 Task: Find connections with filter location Asipovichy with filter topic #realestateinvesting with filter profile language Spanish with filter current company OnePlus with filter school Indian Institute Of Tourism And Travel Management with filter industry Cutlery and Handtool Manufacturing with filter service category Personal Injury Law with filter keywords title Real Estate Broker
Action: Mouse moved to (530, 85)
Screenshot: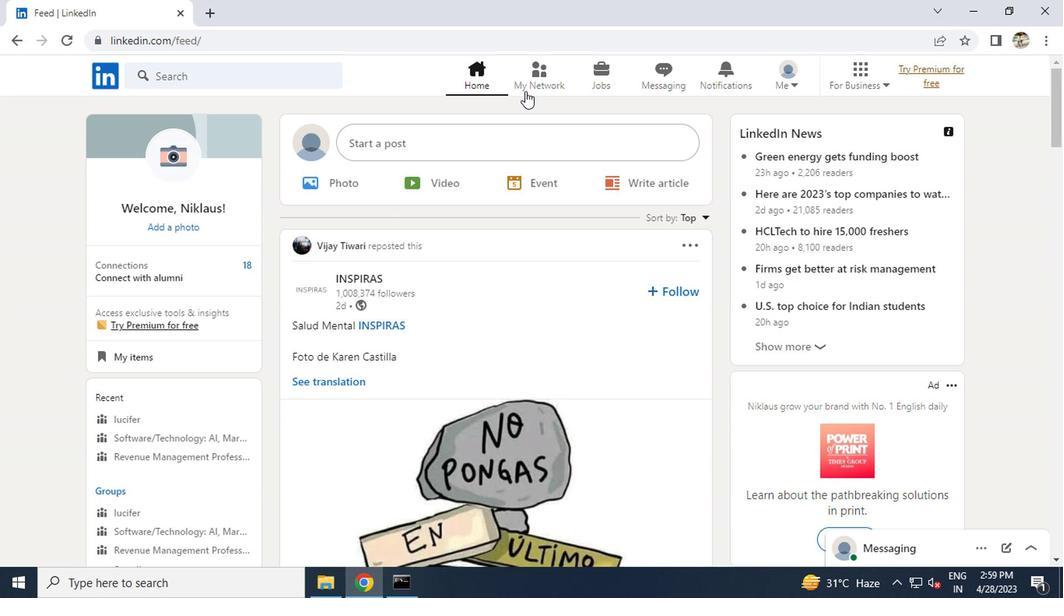 
Action: Mouse pressed left at (530, 85)
Screenshot: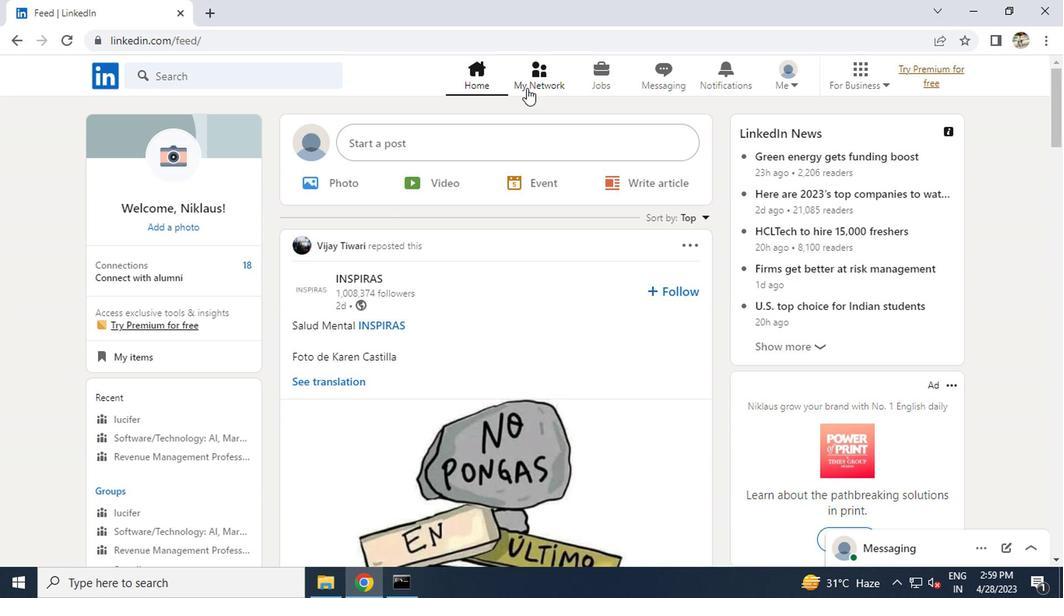 
Action: Mouse moved to (165, 165)
Screenshot: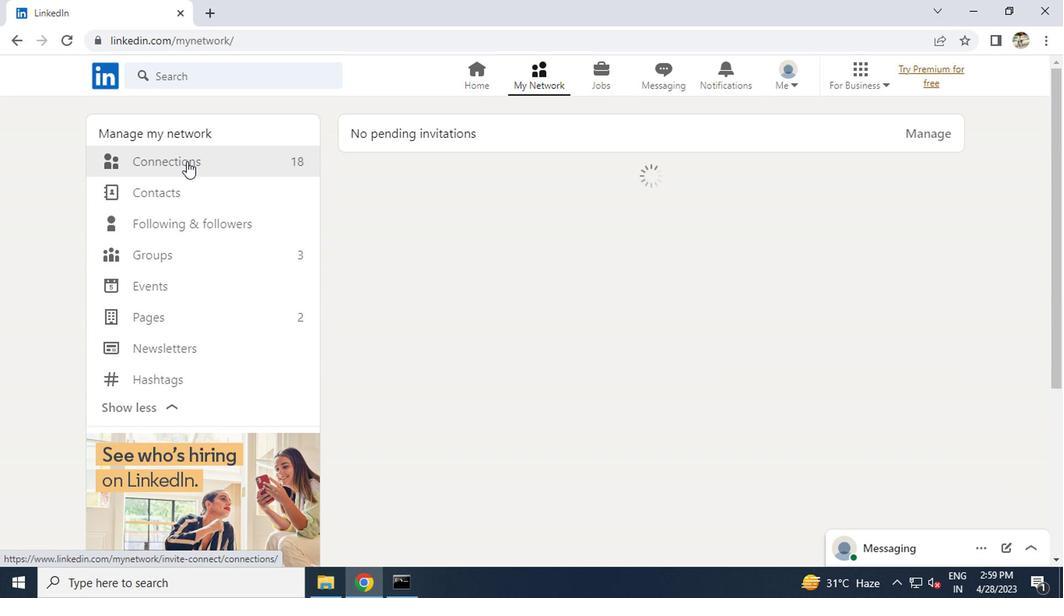 
Action: Mouse pressed left at (165, 165)
Screenshot: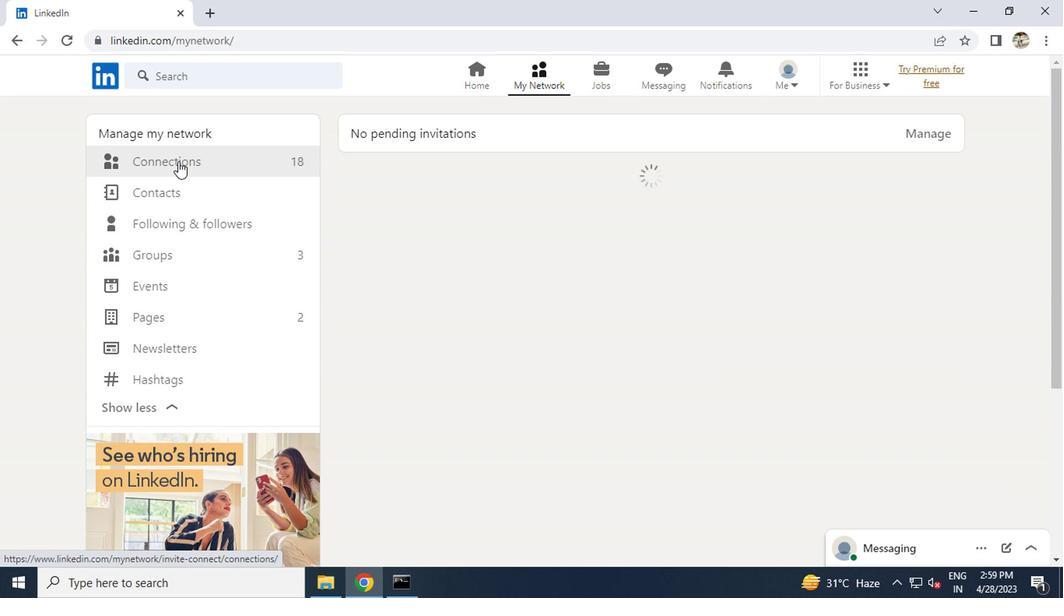 
Action: Mouse moved to (622, 166)
Screenshot: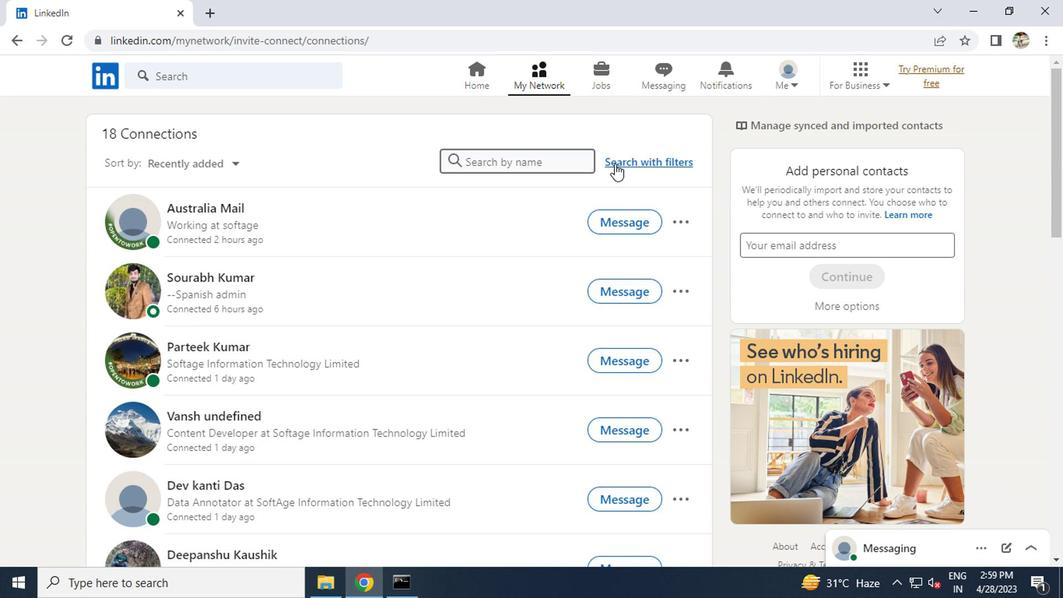 
Action: Mouse pressed left at (622, 166)
Screenshot: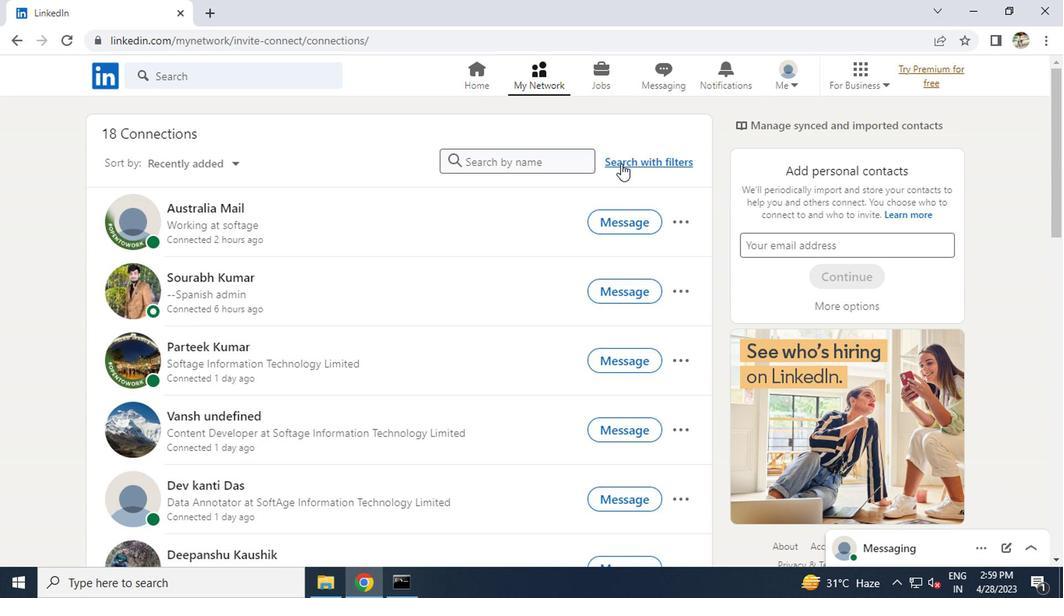 
Action: Mouse moved to (571, 114)
Screenshot: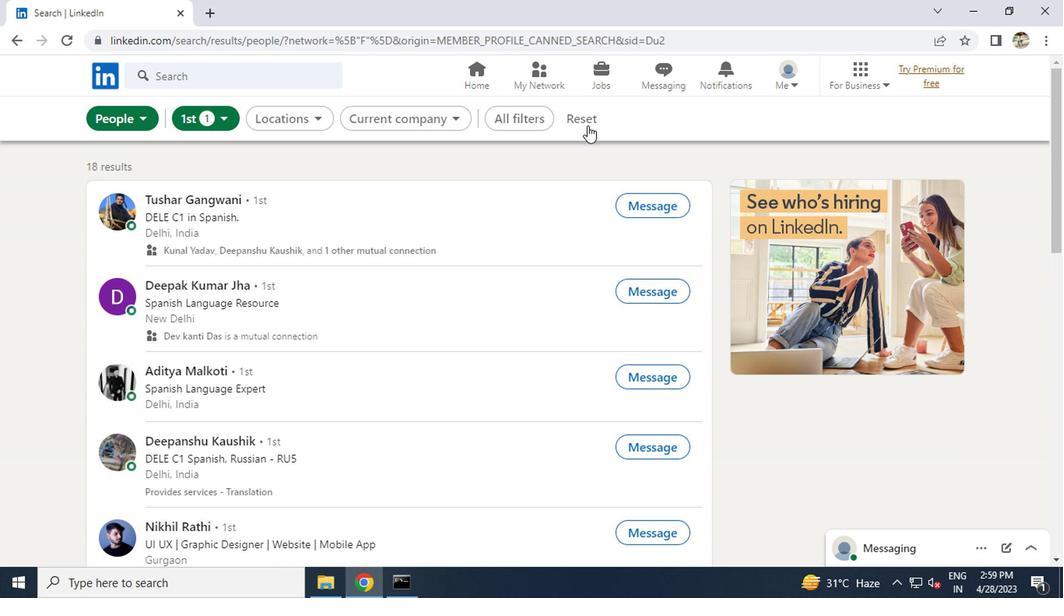 
Action: Mouse pressed left at (571, 114)
Screenshot: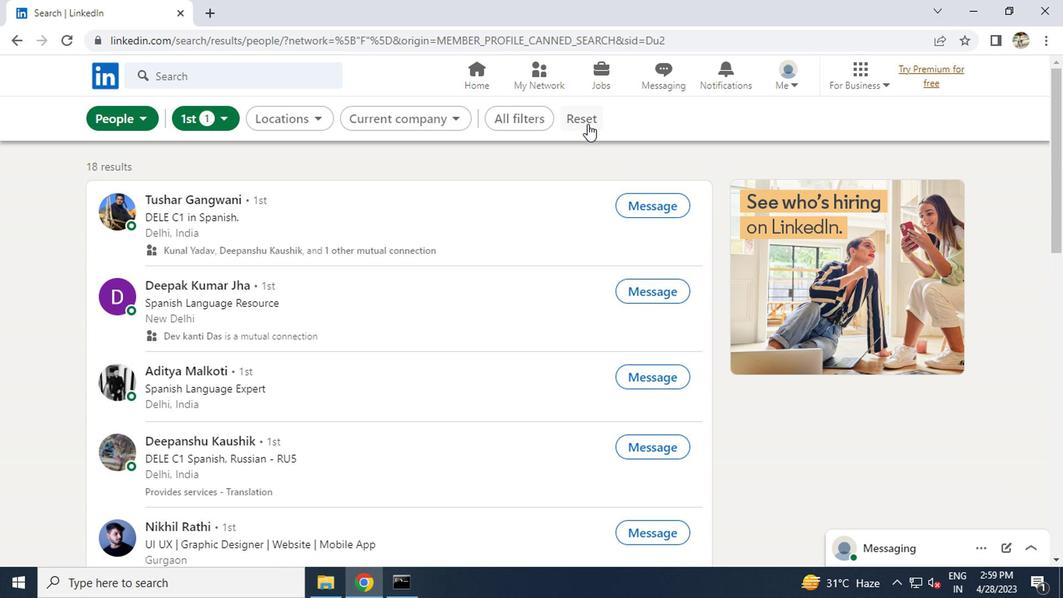 
Action: Mouse pressed left at (571, 114)
Screenshot: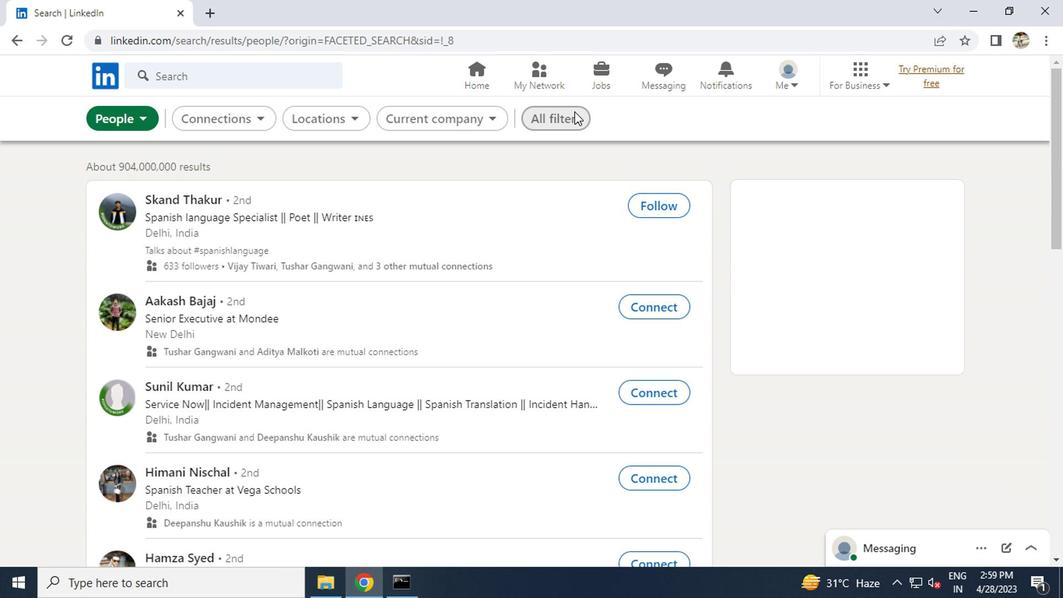 
Action: Mouse moved to (772, 250)
Screenshot: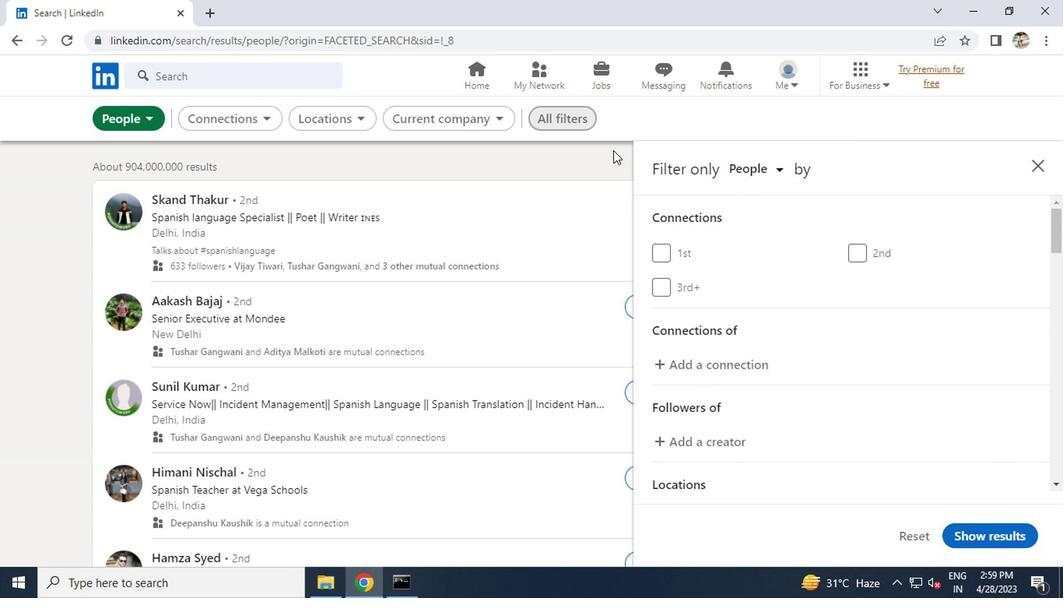 
Action: Mouse scrolled (772, 249) with delta (0, 0)
Screenshot: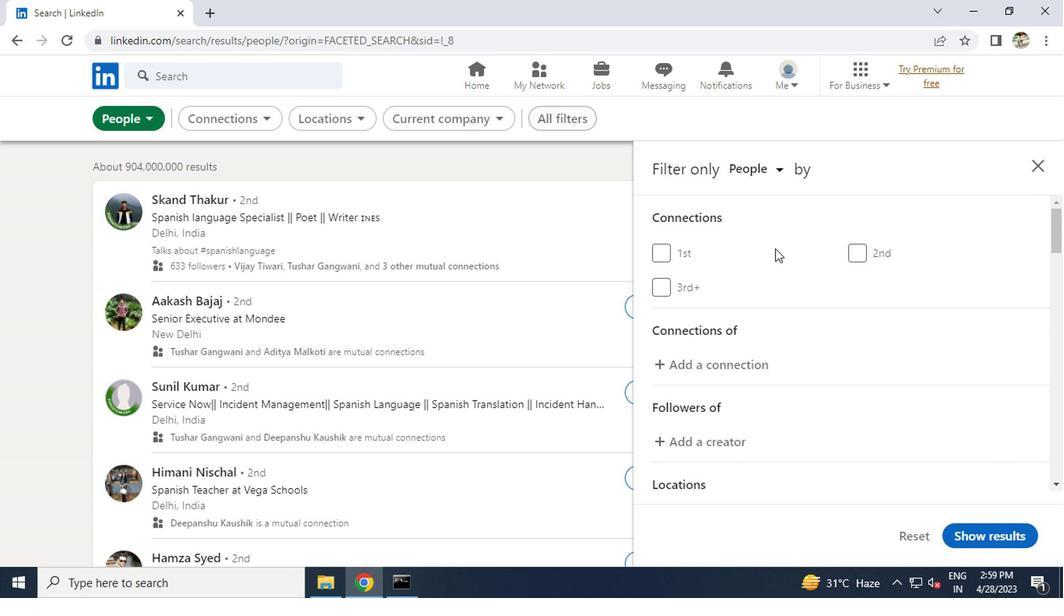 
Action: Mouse scrolled (772, 249) with delta (0, 0)
Screenshot: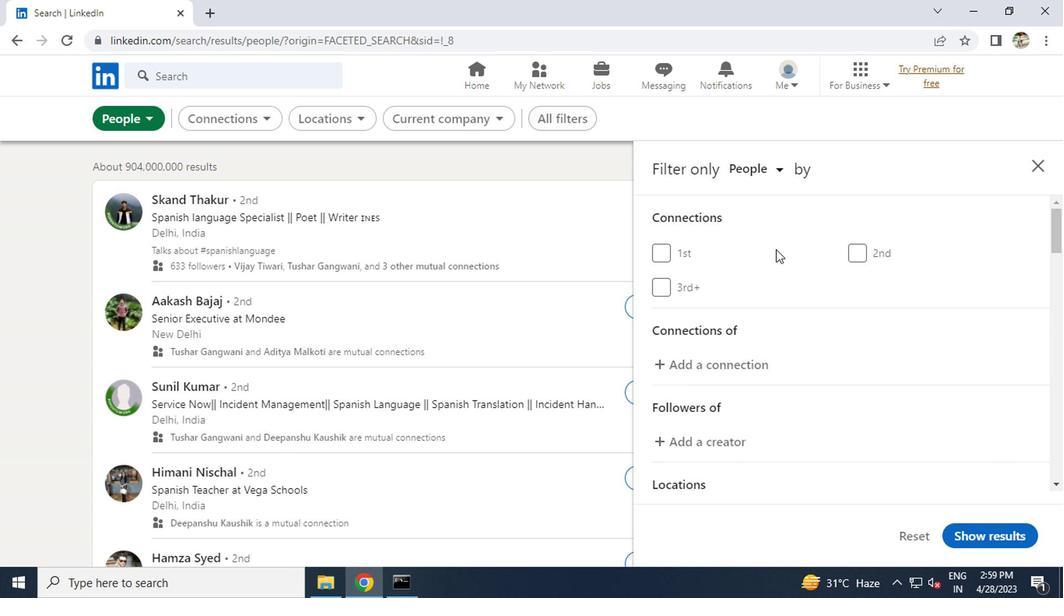 
Action: Mouse moved to (869, 438)
Screenshot: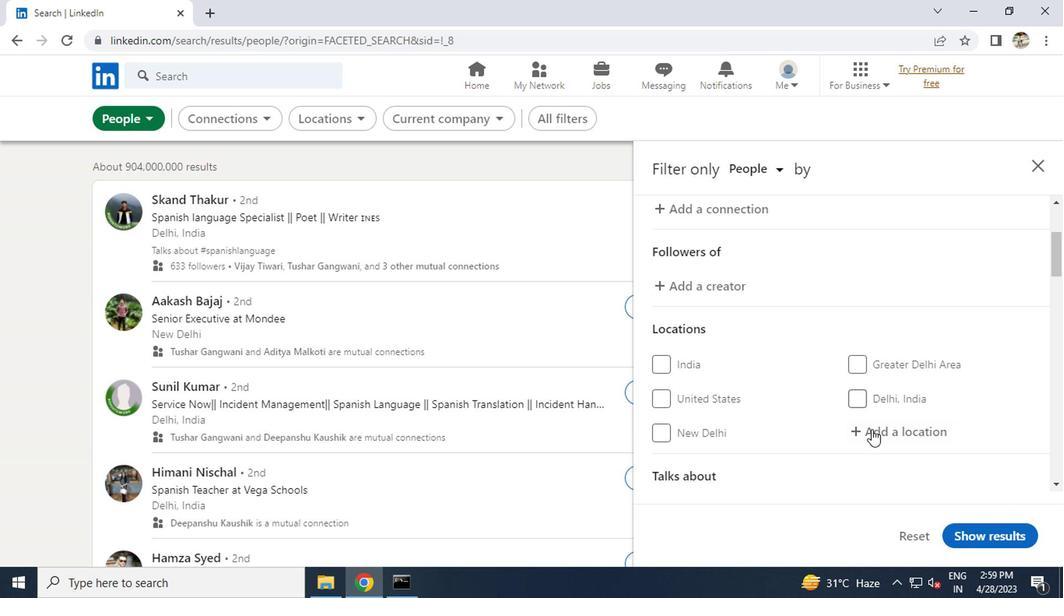
Action: Mouse pressed left at (869, 438)
Screenshot: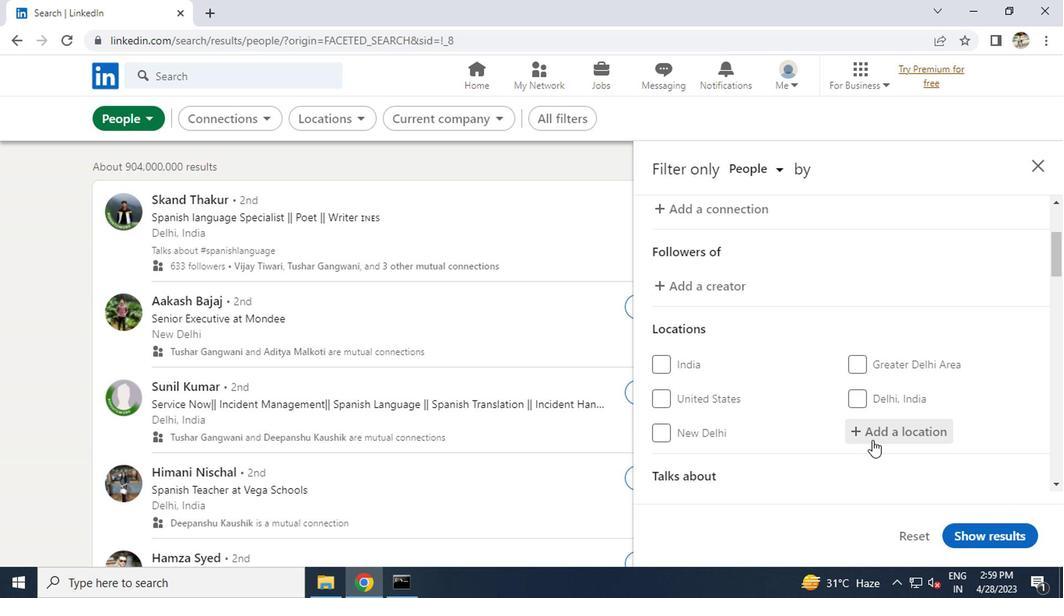 
Action: Key pressed <Key.caps_lock>a<Key.caps_lock>sipovichy<Key.enter>
Screenshot: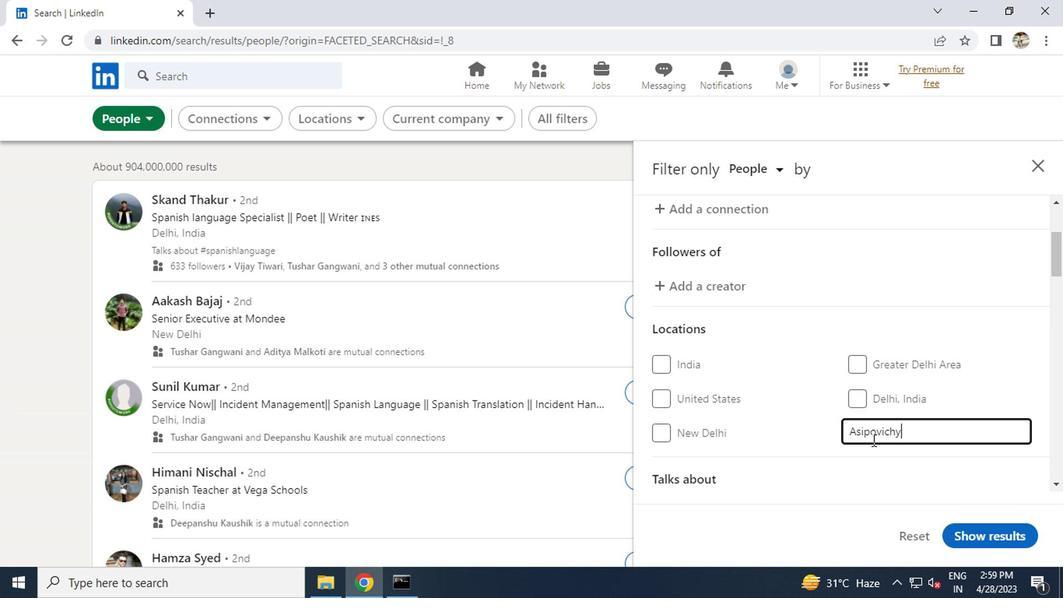 
Action: Mouse scrolled (869, 437) with delta (0, -1)
Screenshot: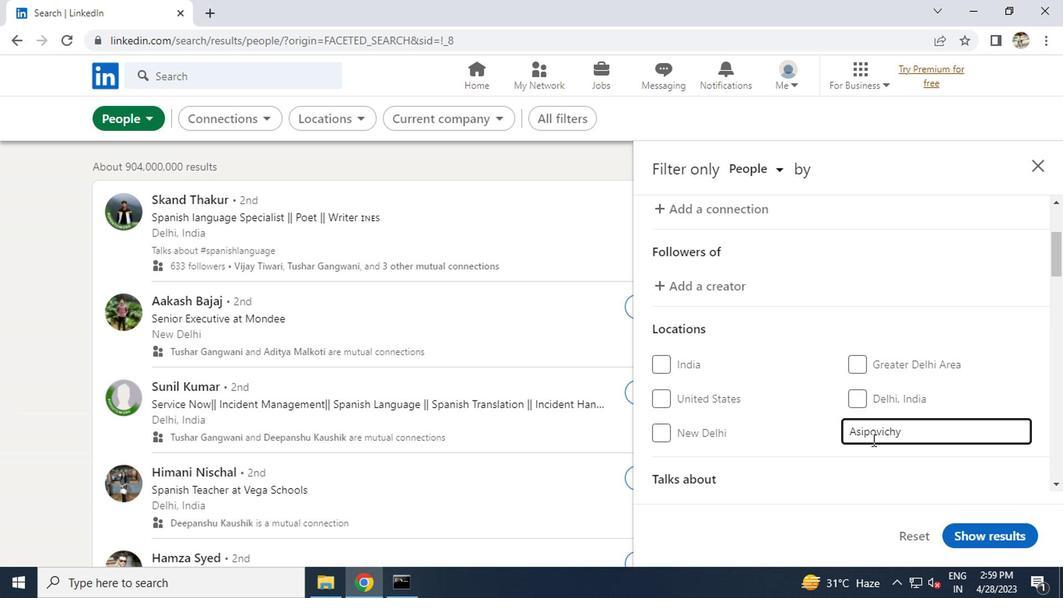 
Action: Mouse scrolled (869, 437) with delta (0, -1)
Screenshot: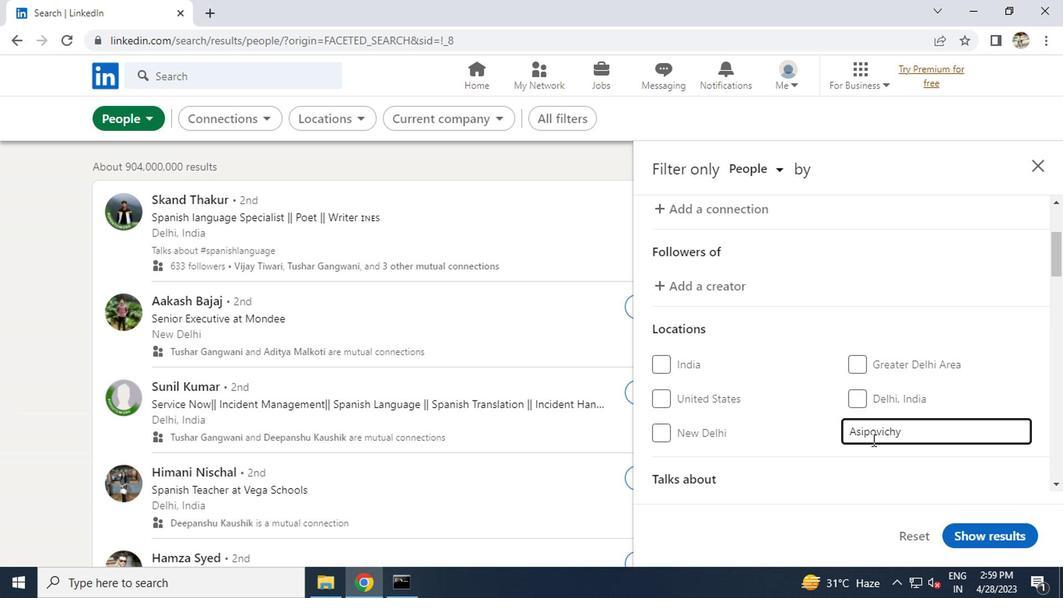 
Action: Mouse scrolled (869, 437) with delta (0, -1)
Screenshot: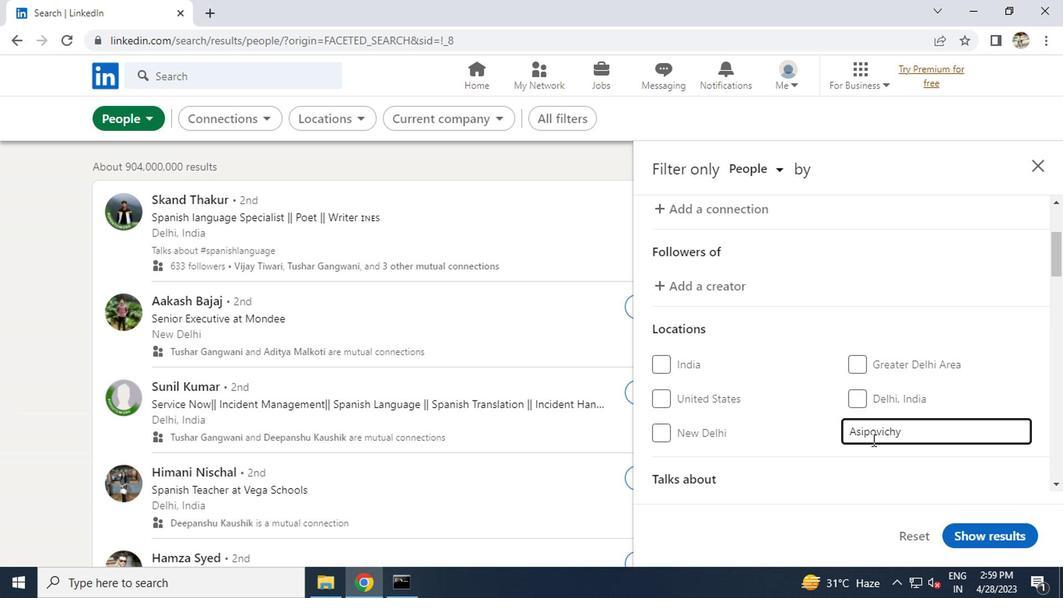
Action: Mouse moved to (880, 343)
Screenshot: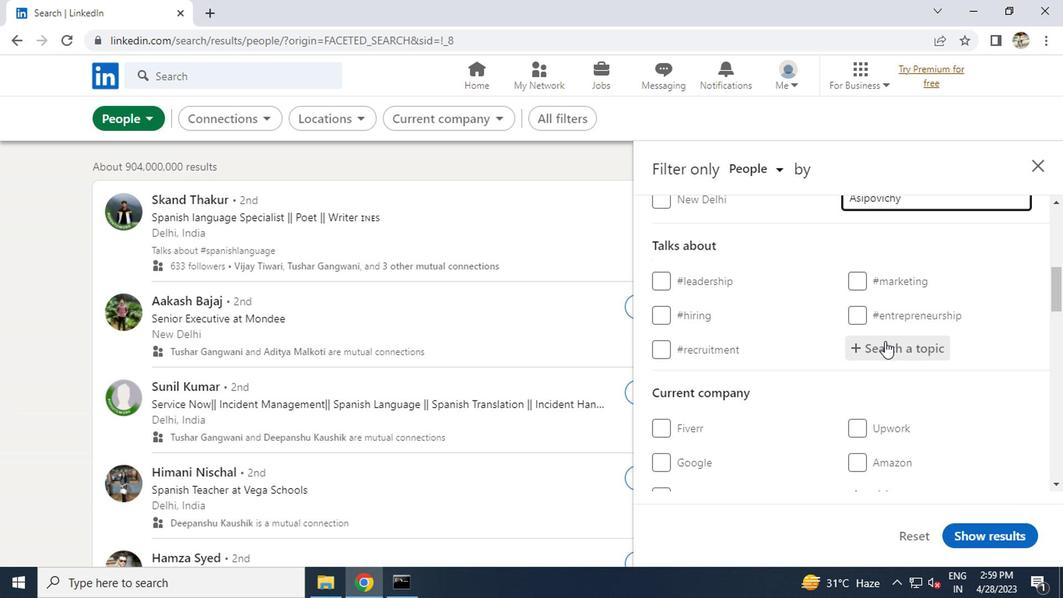 
Action: Mouse pressed left at (880, 343)
Screenshot: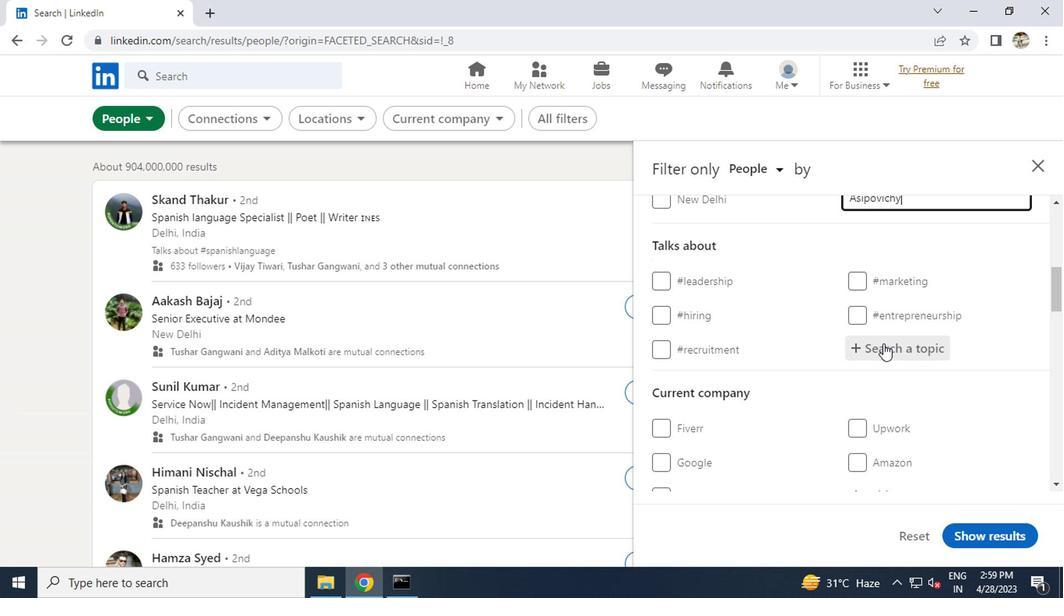 
Action: Key pressed <Key.shift><Key.shift><Key.shift><Key.shift>#REALESTEINVESTING<Key.enter>
Screenshot: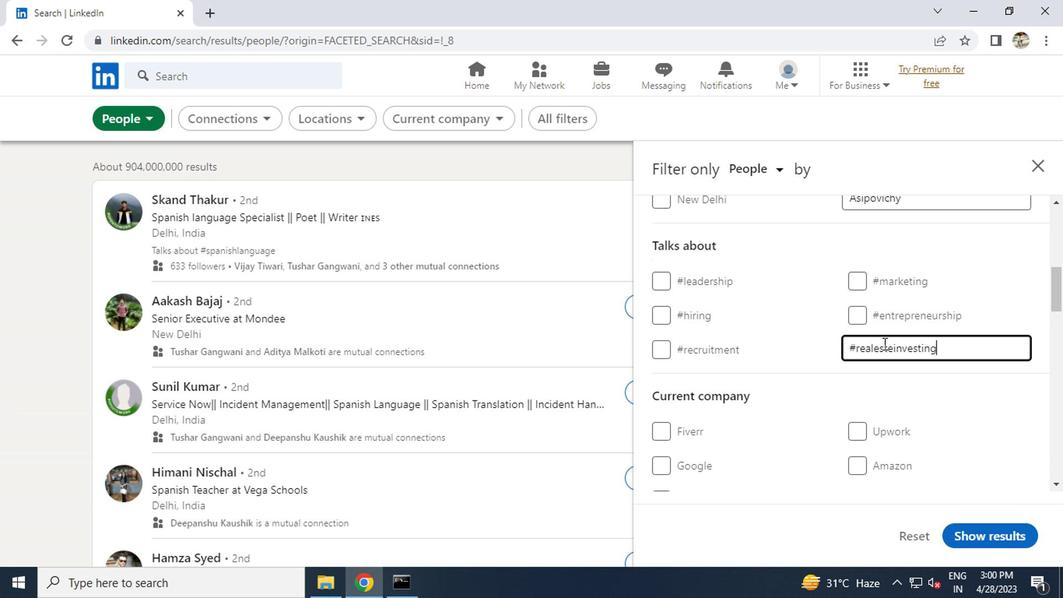 
Action: Mouse scrolled (880, 342) with delta (0, -1)
Screenshot: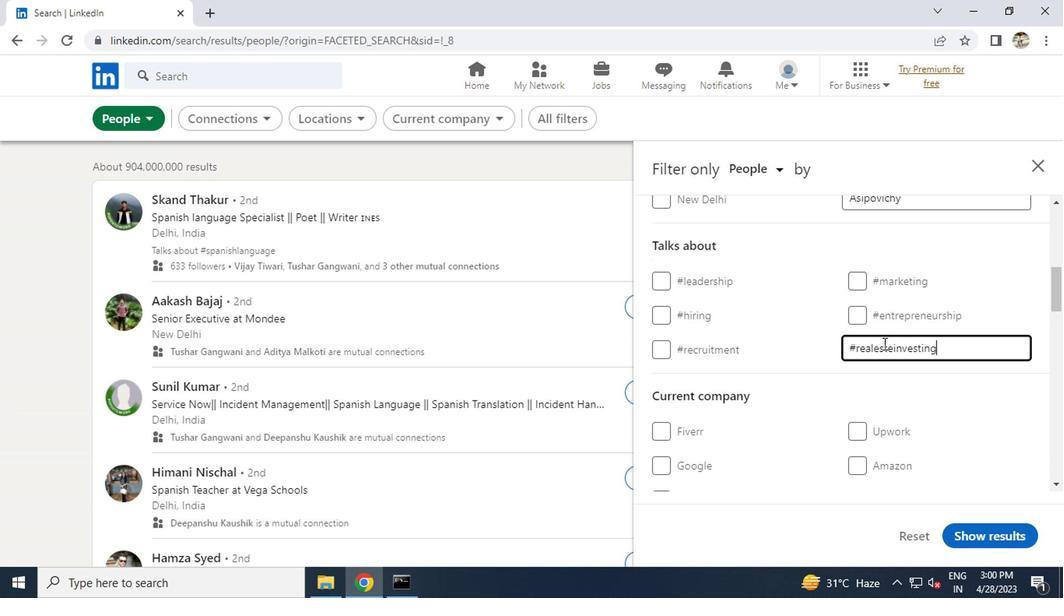 
Action: Mouse scrolled (880, 342) with delta (0, -1)
Screenshot: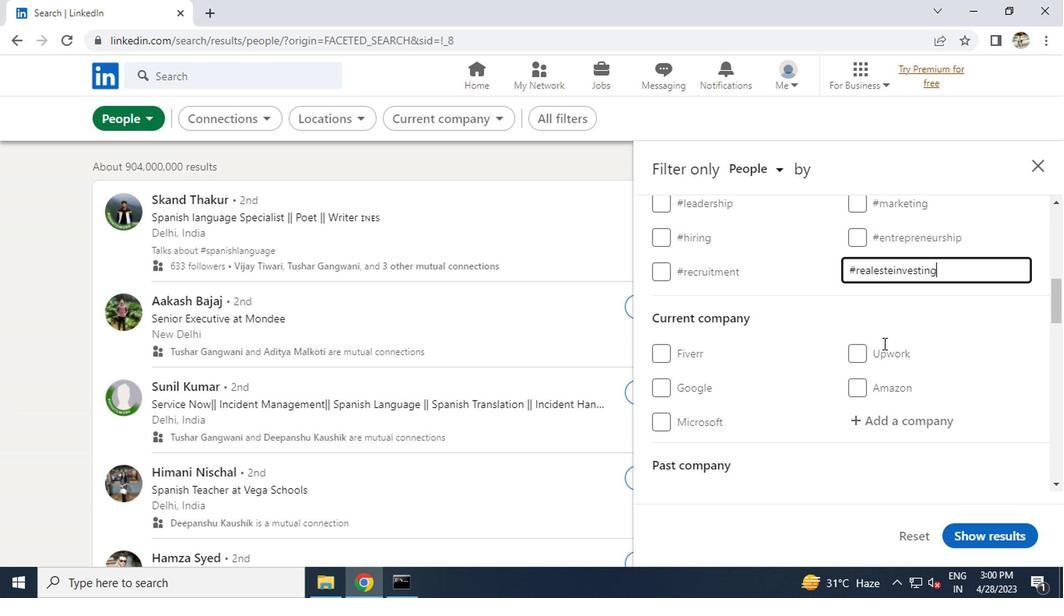 
Action: Mouse scrolled (880, 342) with delta (0, -1)
Screenshot: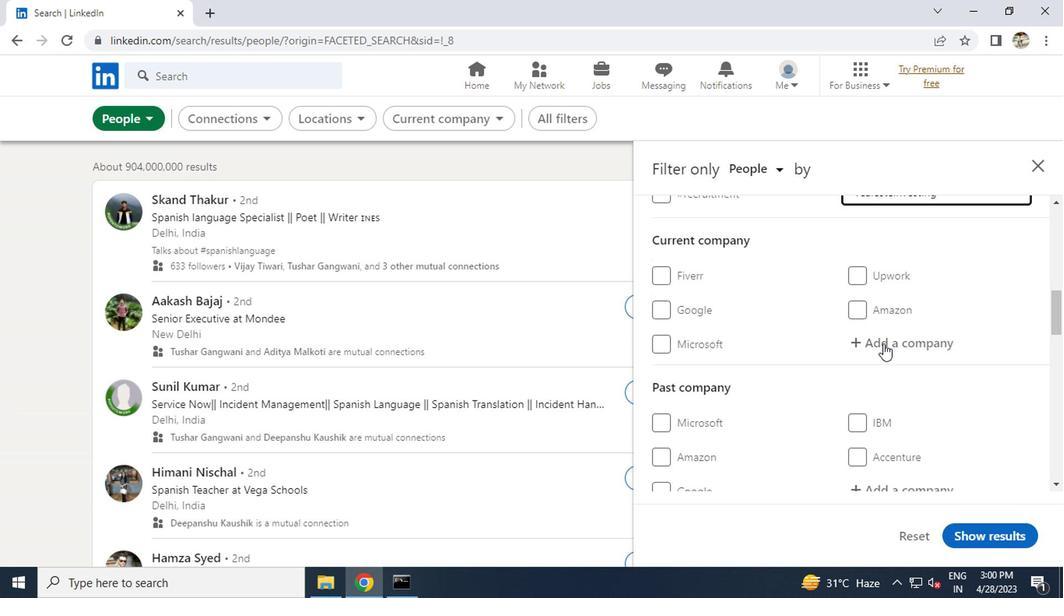
Action: Mouse scrolled (880, 342) with delta (0, -1)
Screenshot: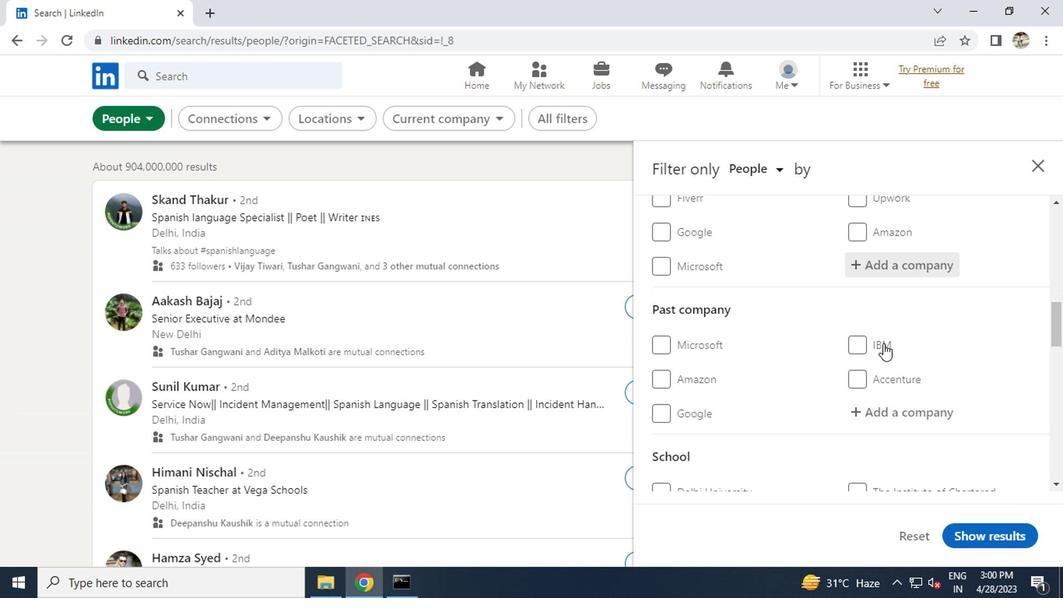 
Action: Mouse scrolled (880, 342) with delta (0, -1)
Screenshot: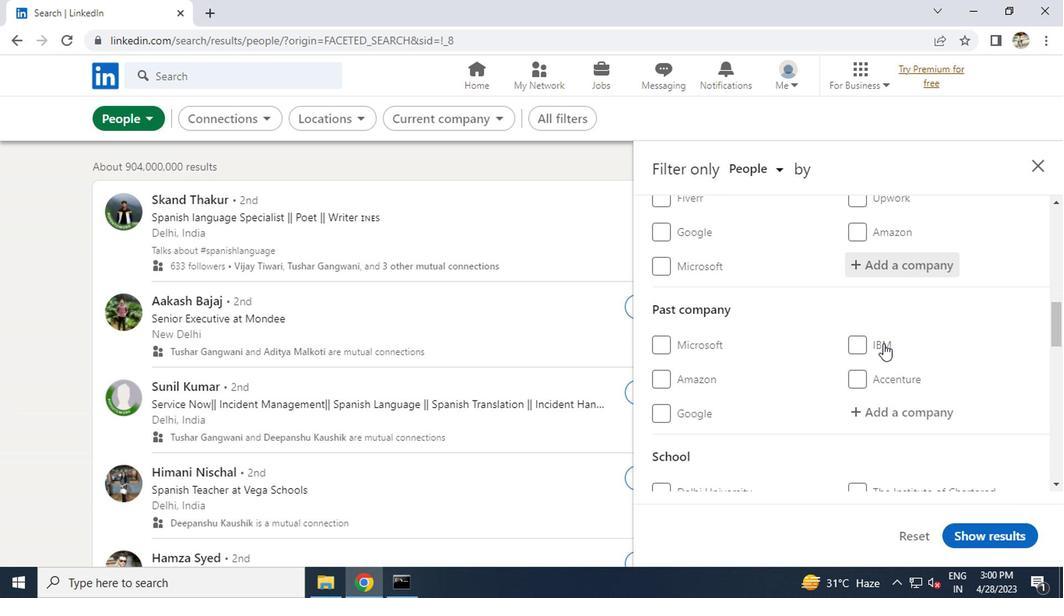 
Action: Mouse scrolled (880, 342) with delta (0, -1)
Screenshot: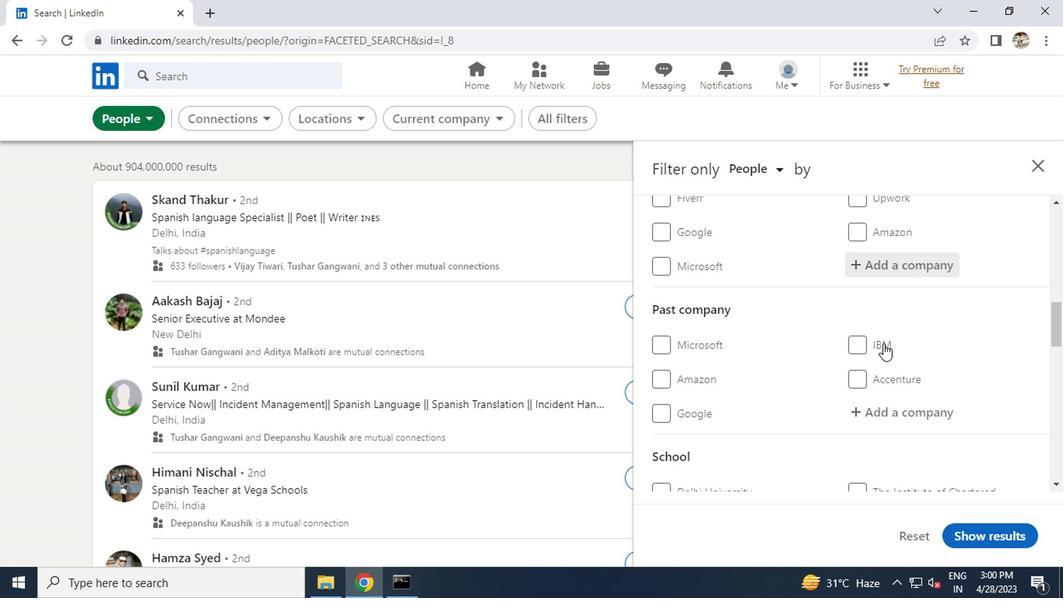 
Action: Mouse scrolled (880, 342) with delta (0, -1)
Screenshot: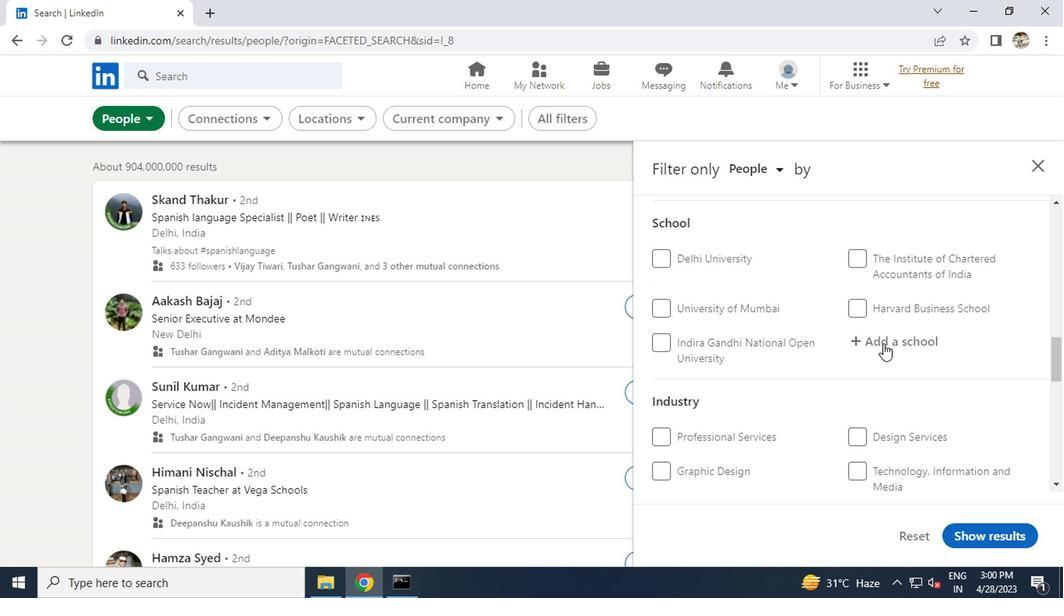 
Action: Mouse scrolled (880, 342) with delta (0, -1)
Screenshot: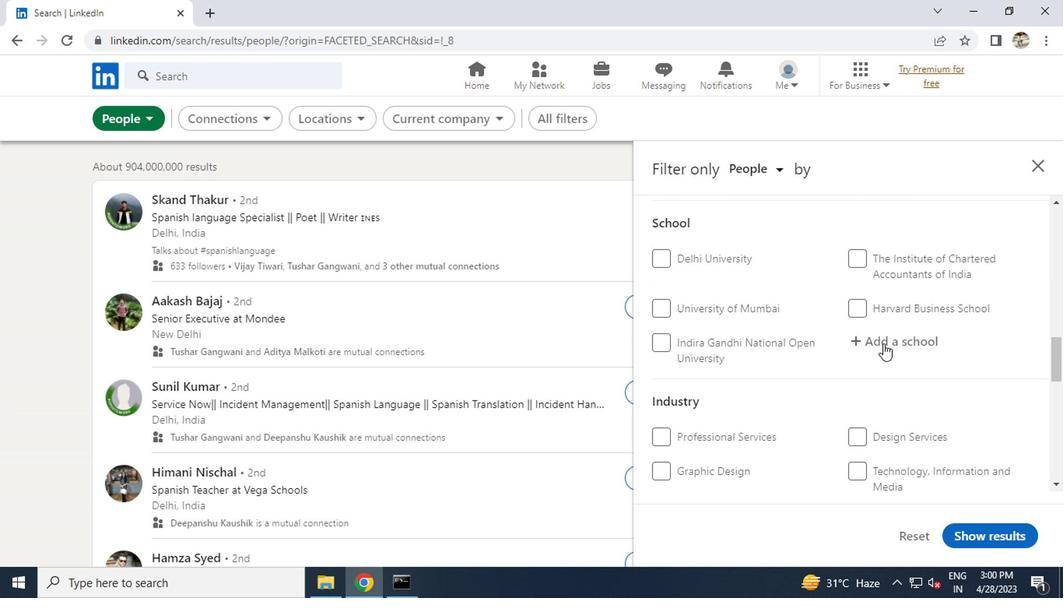 
Action: Mouse scrolled (880, 342) with delta (0, -1)
Screenshot: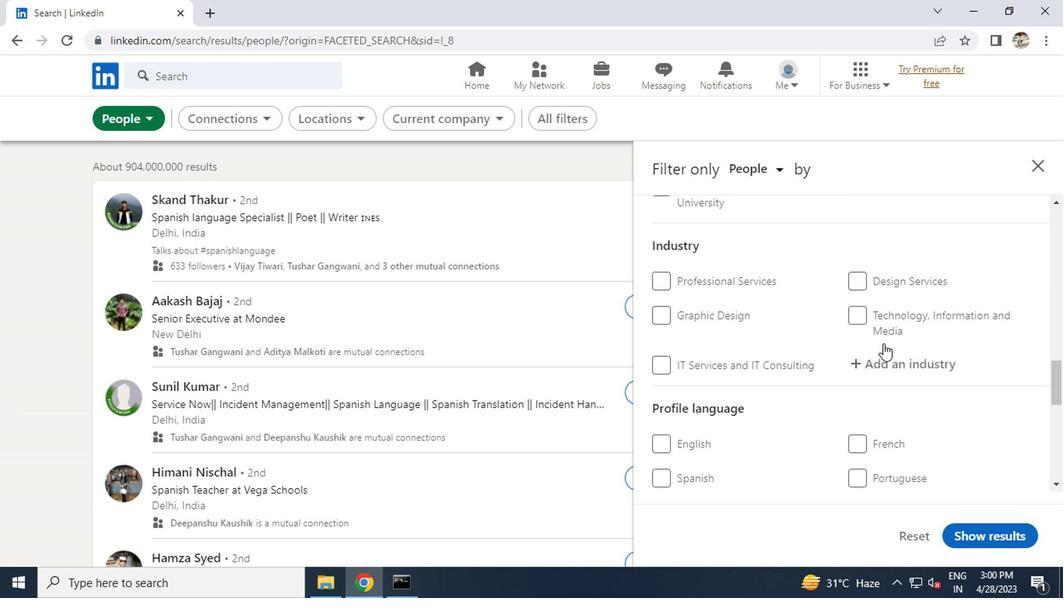 
Action: Mouse scrolled (880, 342) with delta (0, -1)
Screenshot: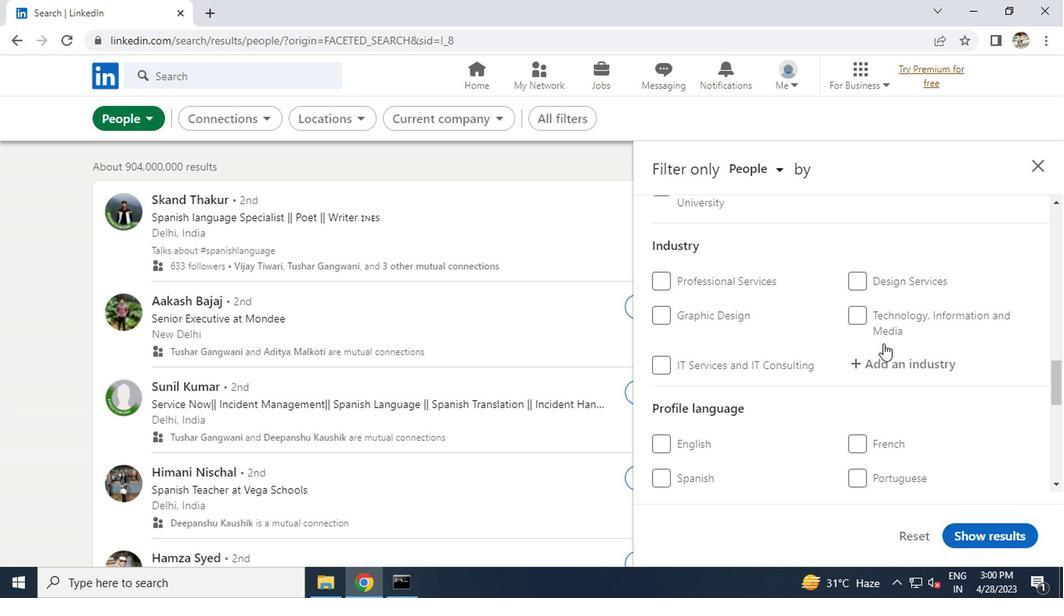 
Action: Mouse moved to (694, 325)
Screenshot: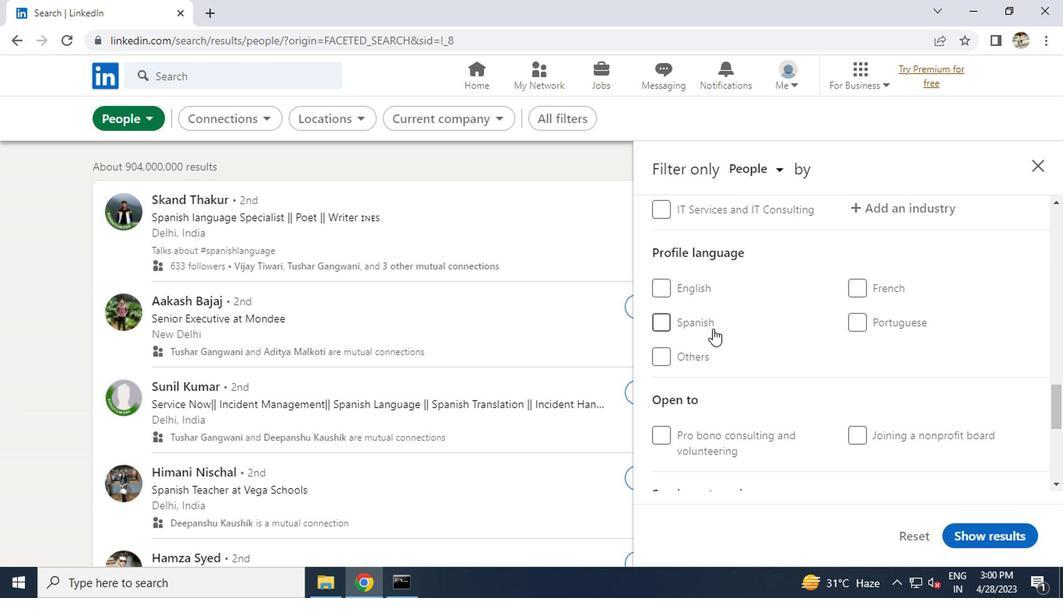 
Action: Mouse pressed left at (694, 325)
Screenshot: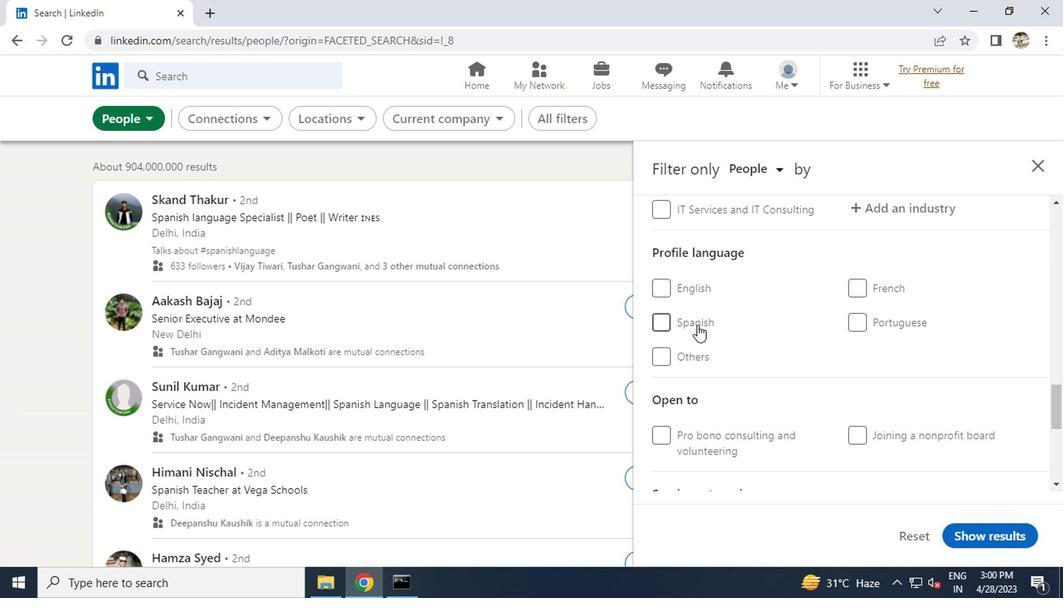 
Action: Mouse scrolled (694, 325) with delta (0, 0)
Screenshot: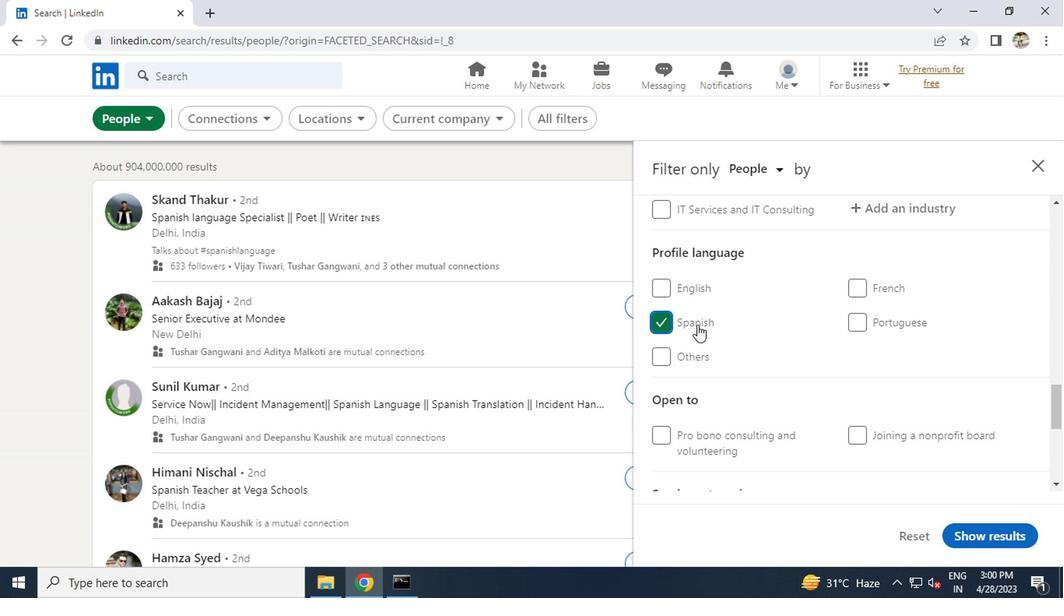 
Action: Mouse scrolled (694, 325) with delta (0, 0)
Screenshot: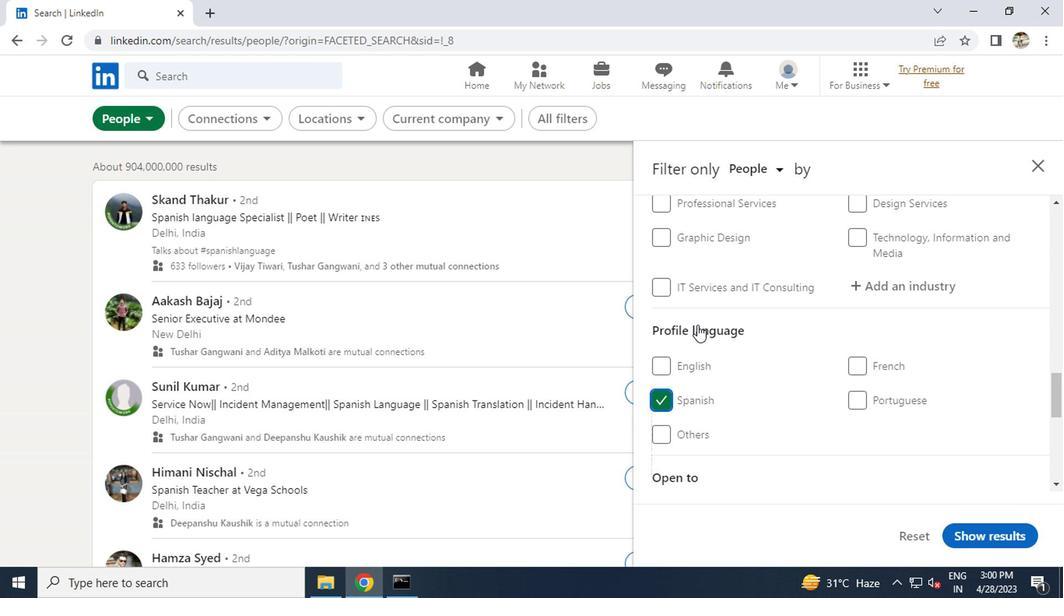 
Action: Mouse scrolled (694, 325) with delta (0, 0)
Screenshot: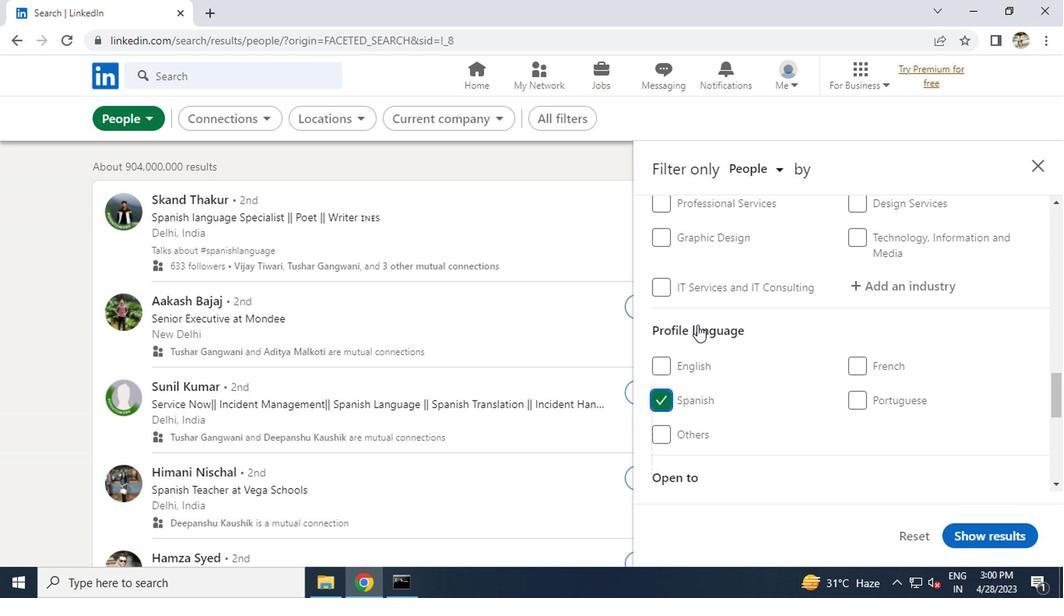 
Action: Mouse scrolled (694, 325) with delta (0, 0)
Screenshot: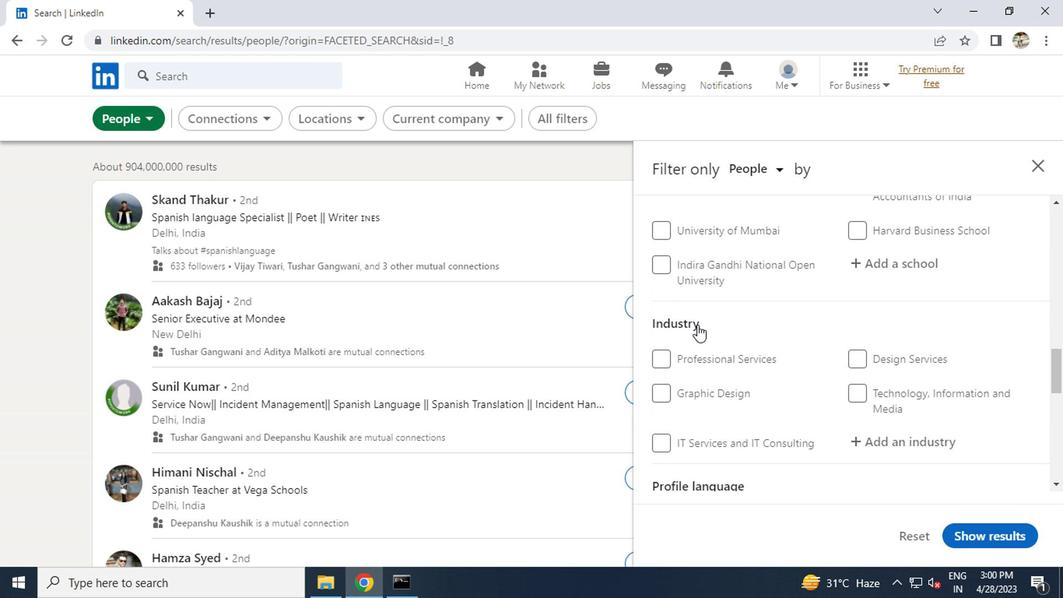 
Action: Mouse scrolled (694, 325) with delta (0, 0)
Screenshot: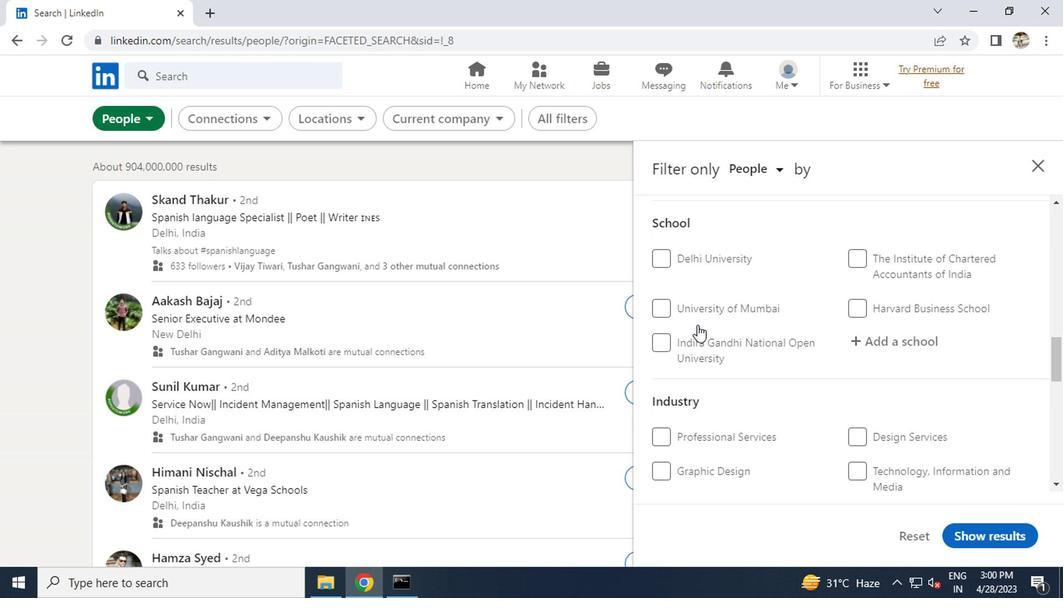 
Action: Mouse scrolled (694, 325) with delta (0, 0)
Screenshot: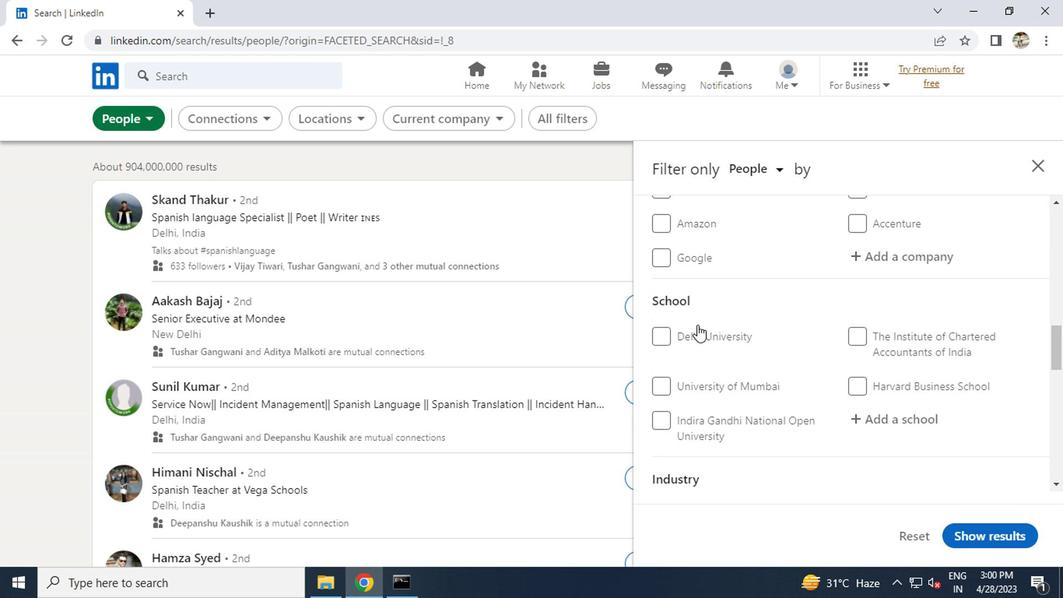 
Action: Mouse scrolled (694, 325) with delta (0, 0)
Screenshot: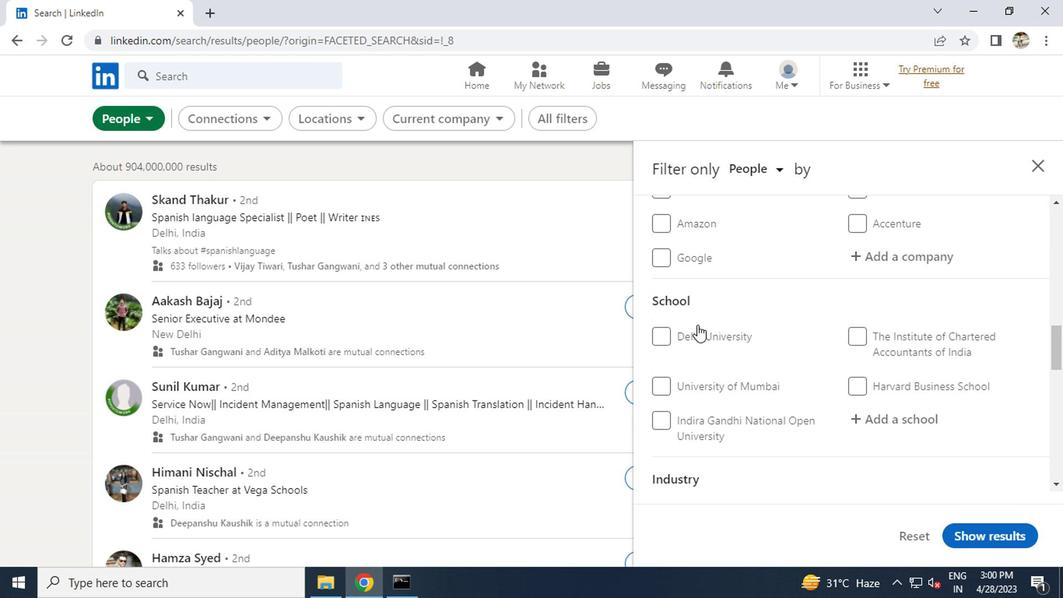 
Action: Mouse scrolled (694, 325) with delta (0, 0)
Screenshot: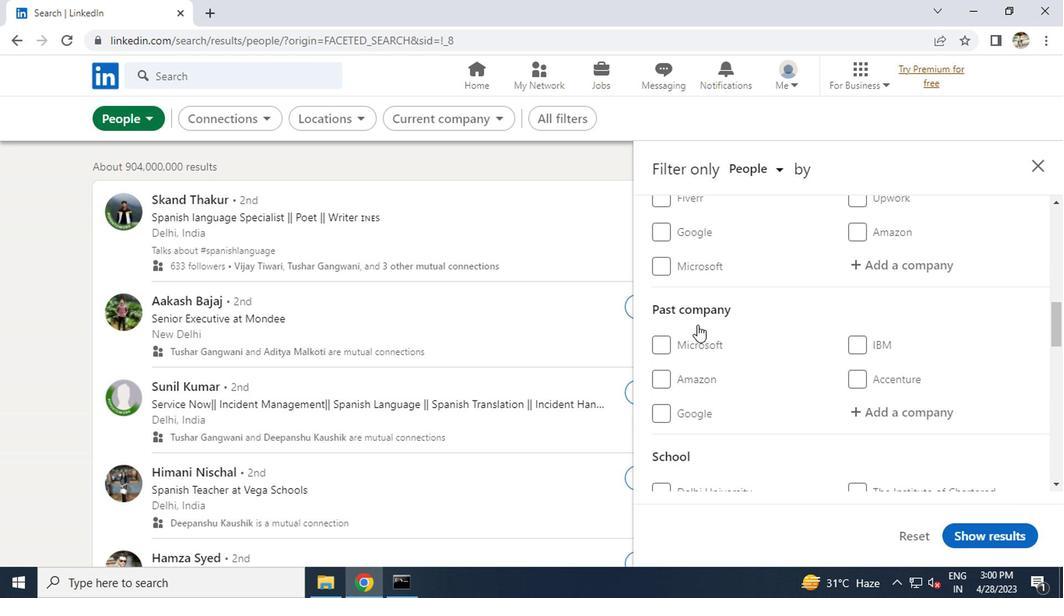 
Action: Mouse moved to (872, 340)
Screenshot: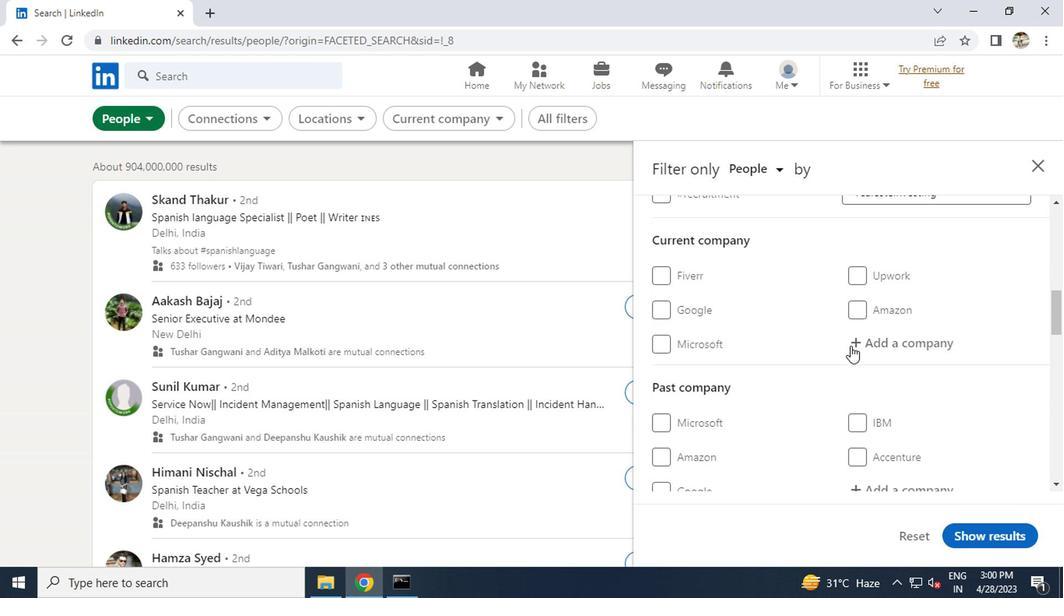 
Action: Mouse pressed left at (872, 340)
Screenshot: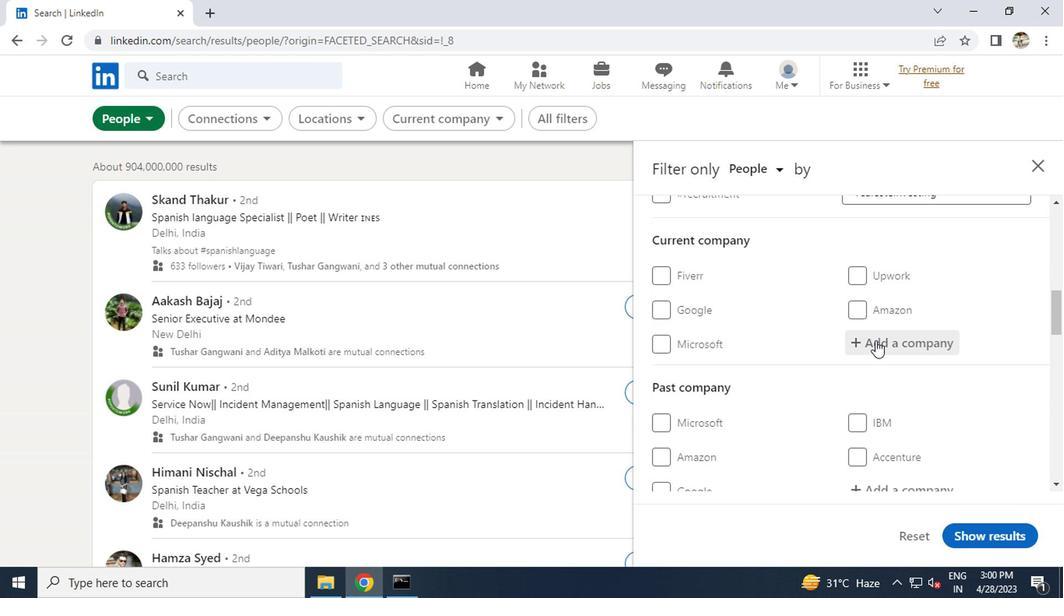 
Action: Key pressed <Key.caps_lock>O<Key.caps_lock>NEP
Screenshot: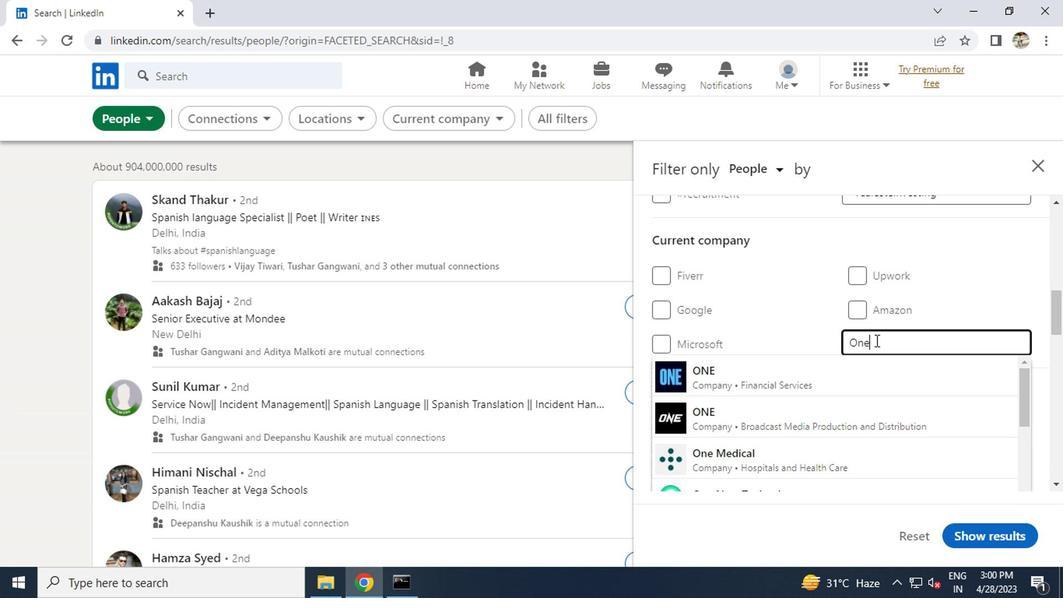 
Action: Mouse moved to (763, 424)
Screenshot: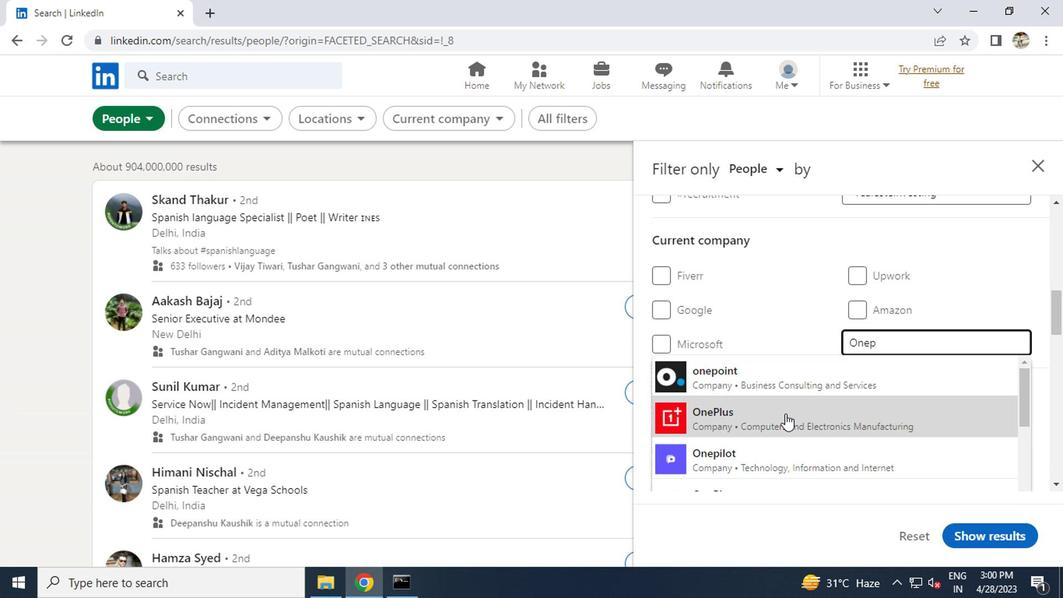 
Action: Mouse pressed left at (763, 424)
Screenshot: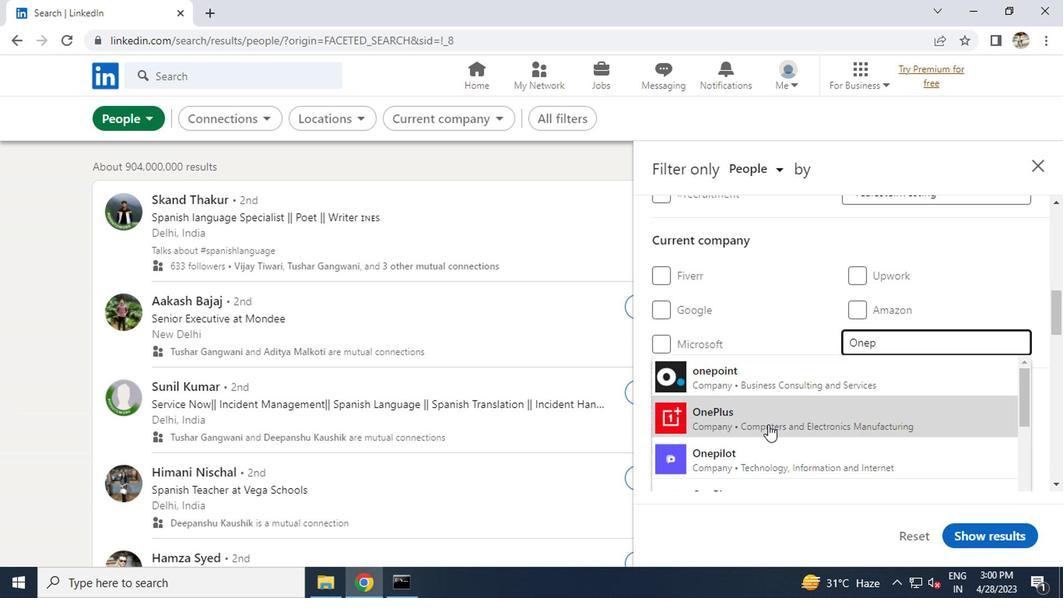 
Action: Mouse scrolled (763, 423) with delta (0, -1)
Screenshot: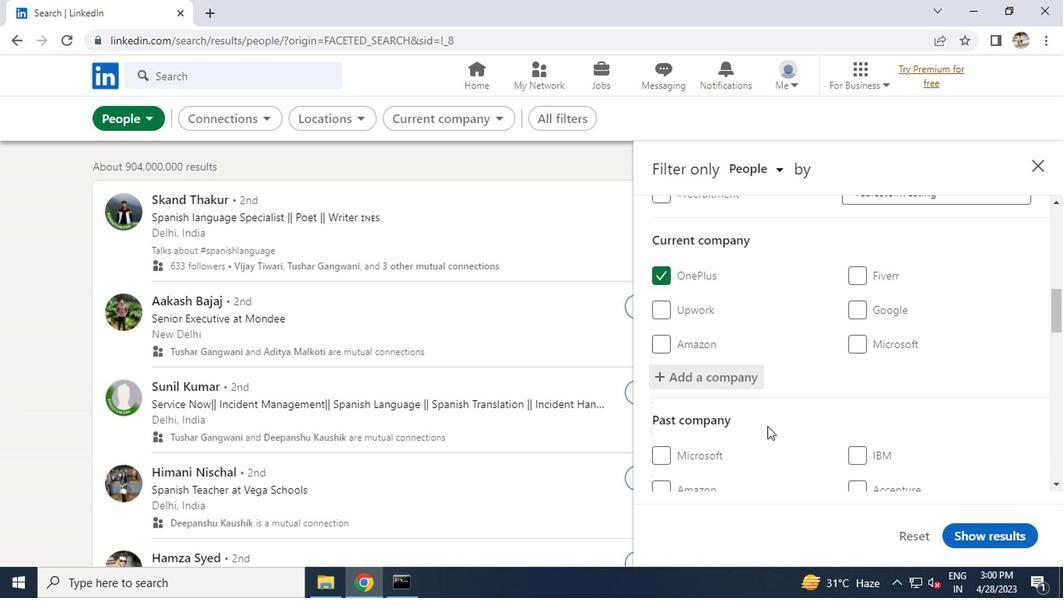 
Action: Mouse scrolled (763, 423) with delta (0, -1)
Screenshot: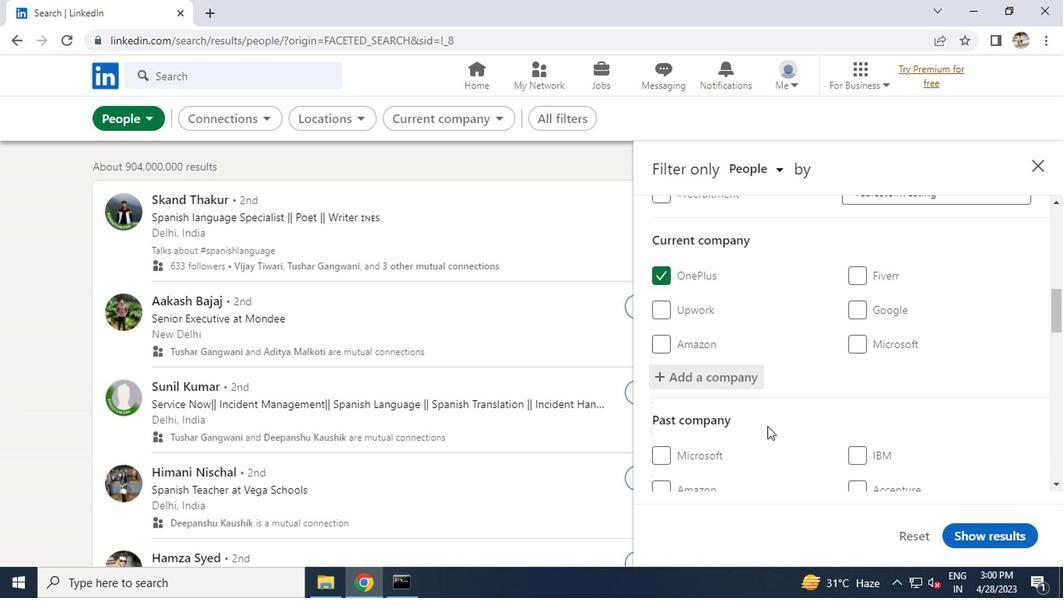 
Action: Mouse scrolled (763, 423) with delta (0, -1)
Screenshot: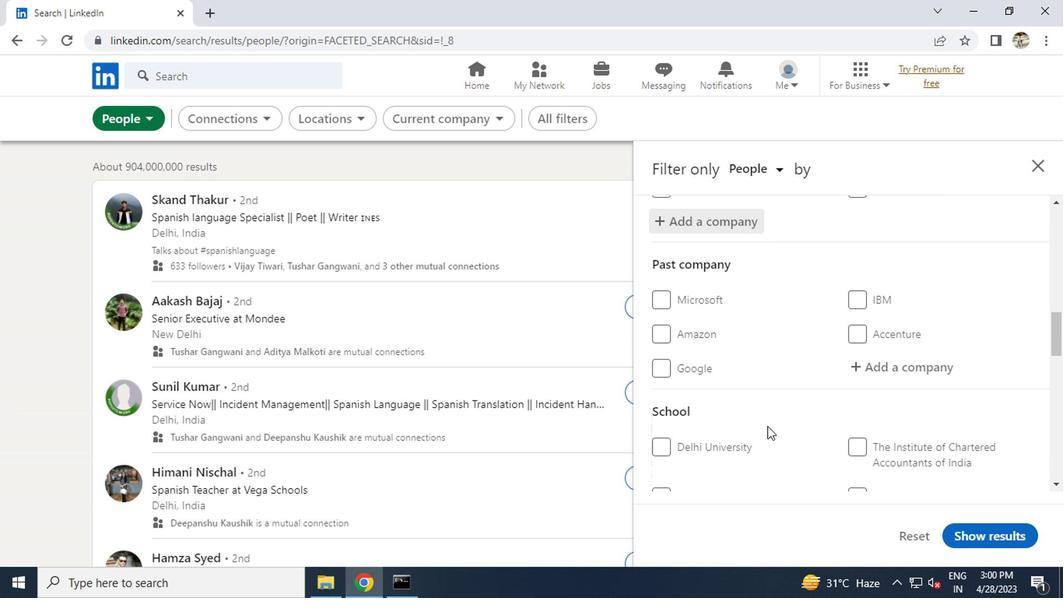 
Action: Mouse scrolled (763, 423) with delta (0, -1)
Screenshot: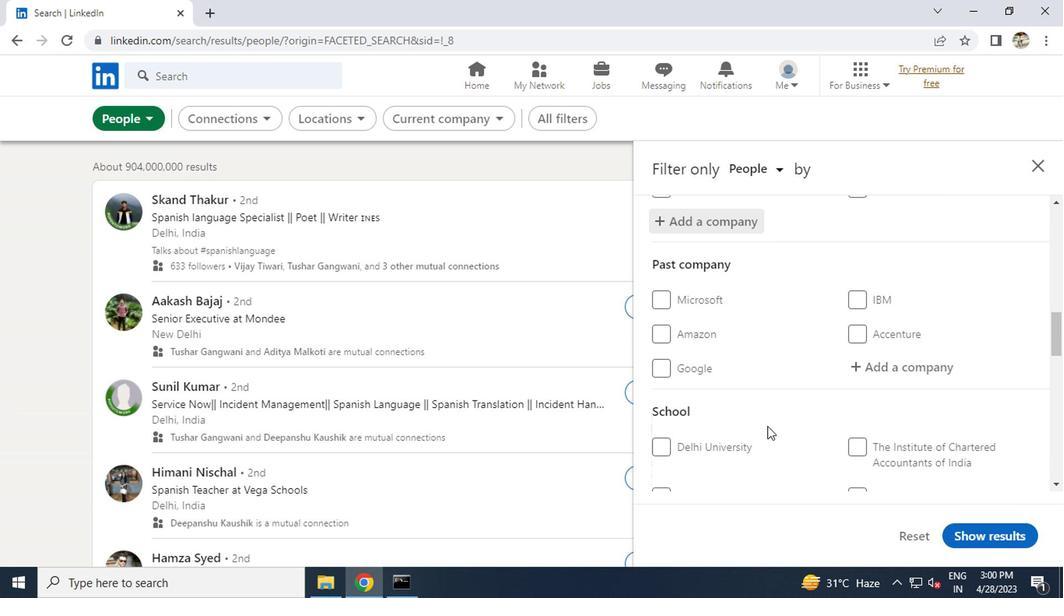 
Action: Mouse moved to (886, 381)
Screenshot: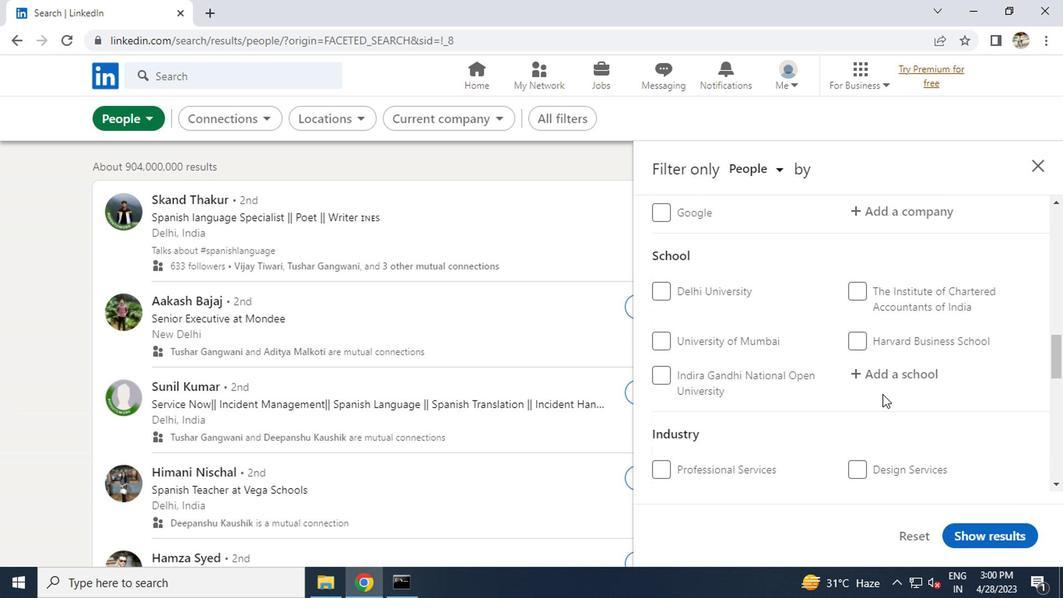 
Action: Mouse pressed left at (886, 381)
Screenshot: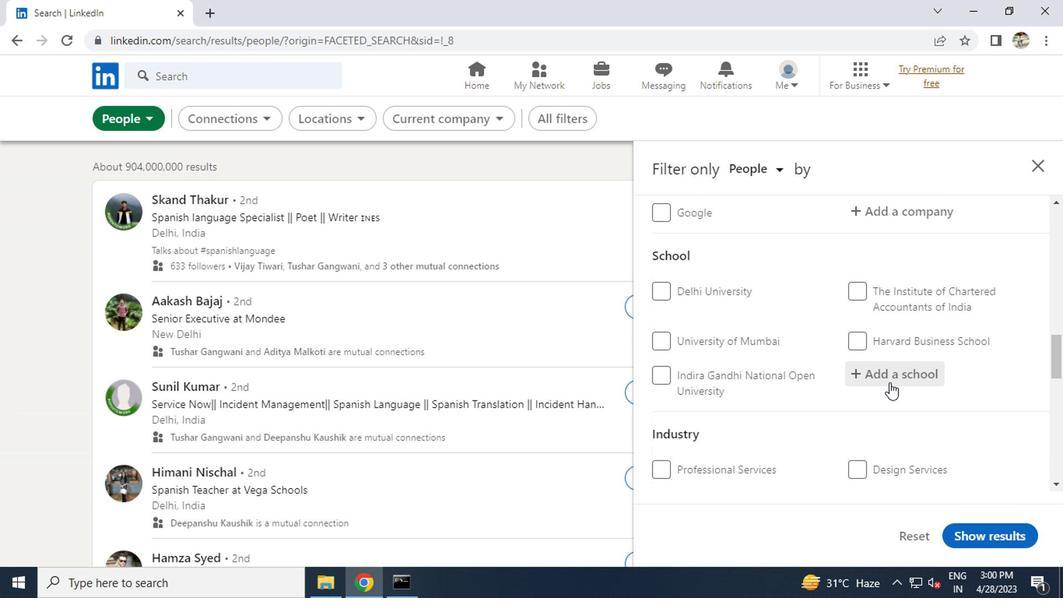 
Action: Key pressed <Key.caps_lock>I<Key.caps_lock>NSTITUTE<Key.space>OF<Key.space><Key.caps_lock>T<Key.caps_lock>ORU<Key.backspace><Key.backspace>URISM
Screenshot: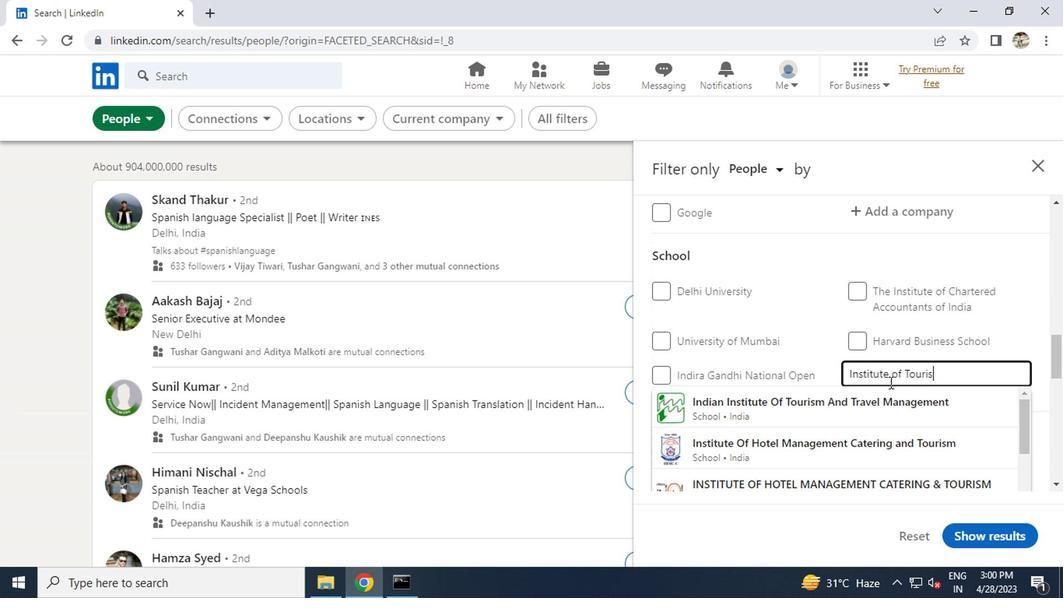 
Action: Mouse moved to (877, 404)
Screenshot: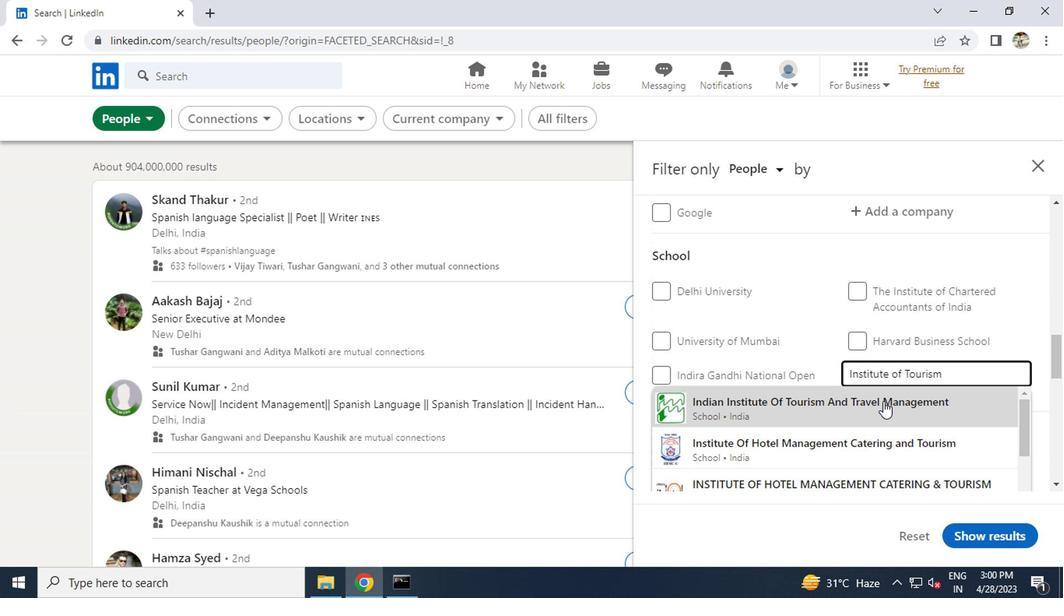 
Action: Mouse pressed left at (877, 404)
Screenshot: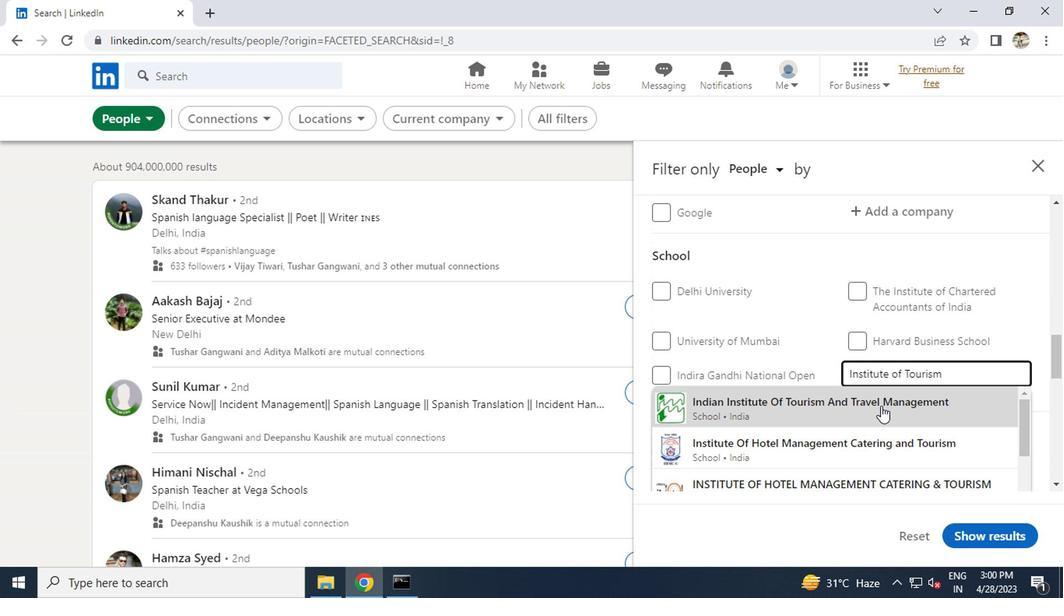 
Action: Mouse scrolled (877, 403) with delta (0, -1)
Screenshot: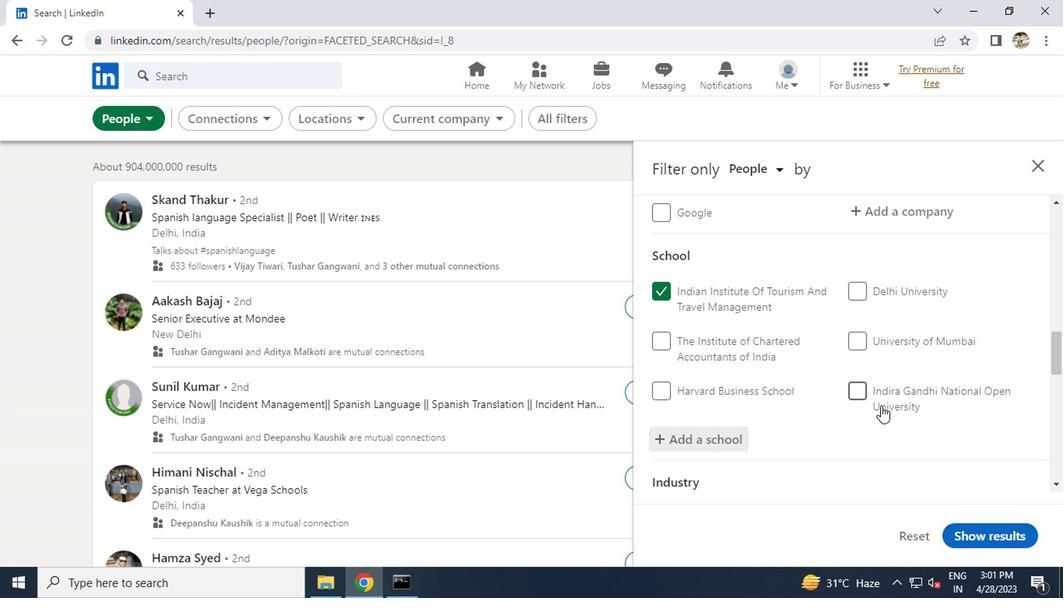 
Action: Mouse scrolled (877, 403) with delta (0, -1)
Screenshot: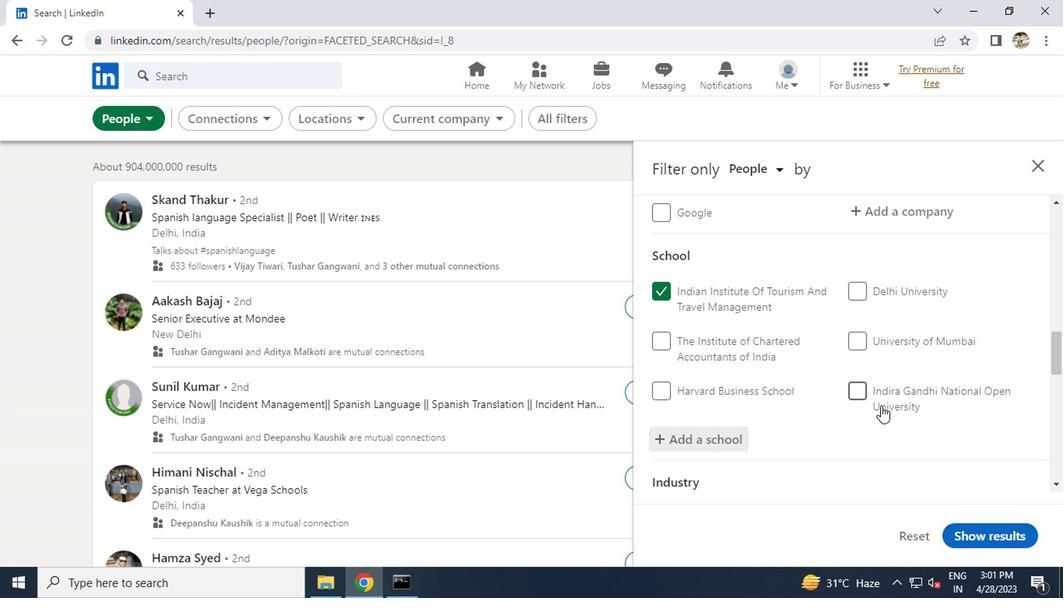 
Action: Mouse scrolled (877, 403) with delta (0, -1)
Screenshot: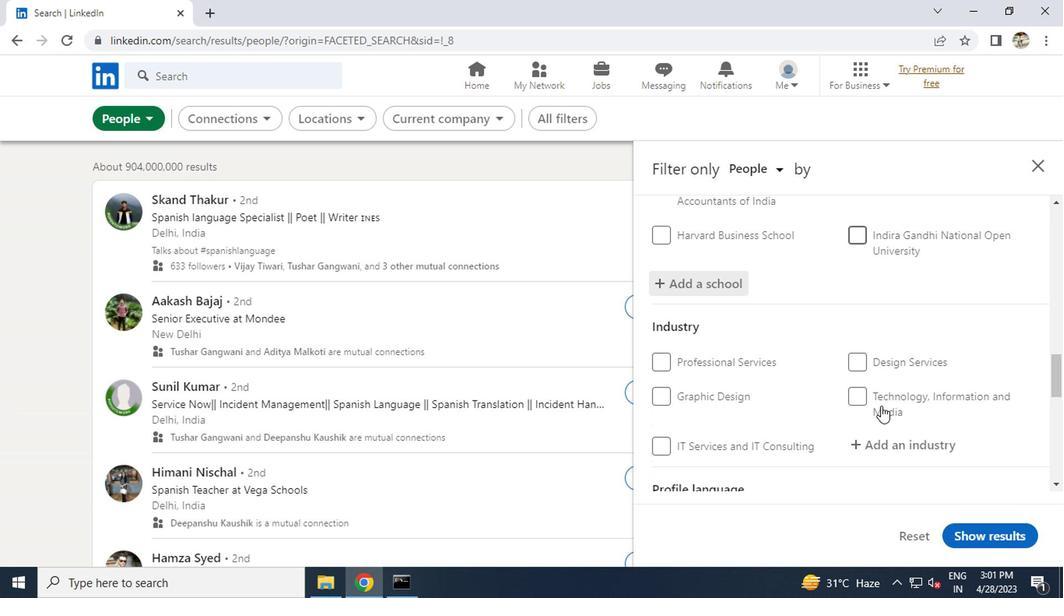 
Action: Mouse scrolled (877, 403) with delta (0, -1)
Screenshot: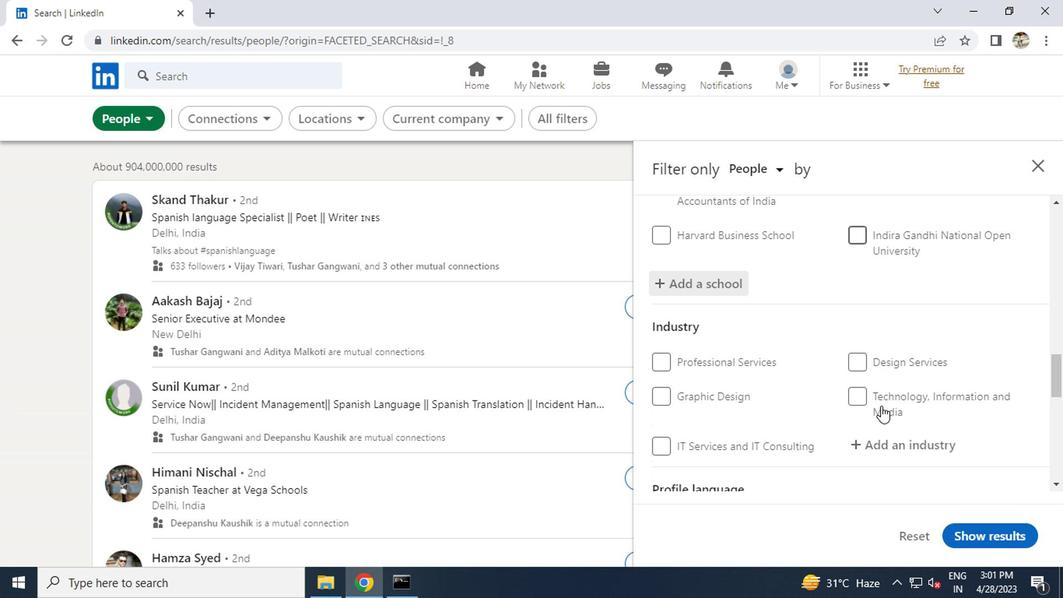 
Action: Mouse moved to (882, 313)
Screenshot: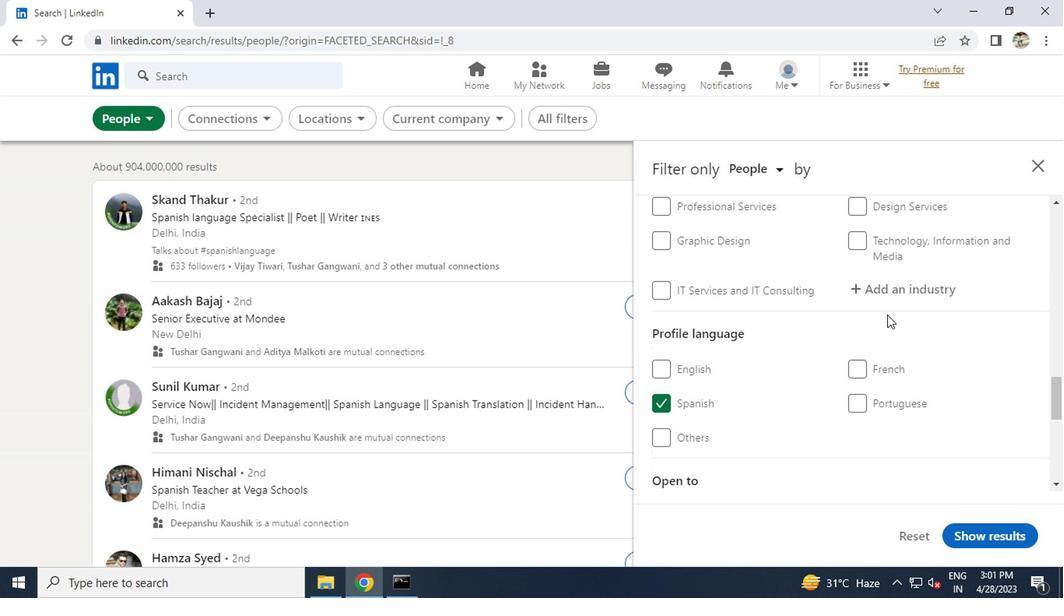 
Action: Mouse scrolled (882, 314) with delta (0, 0)
Screenshot: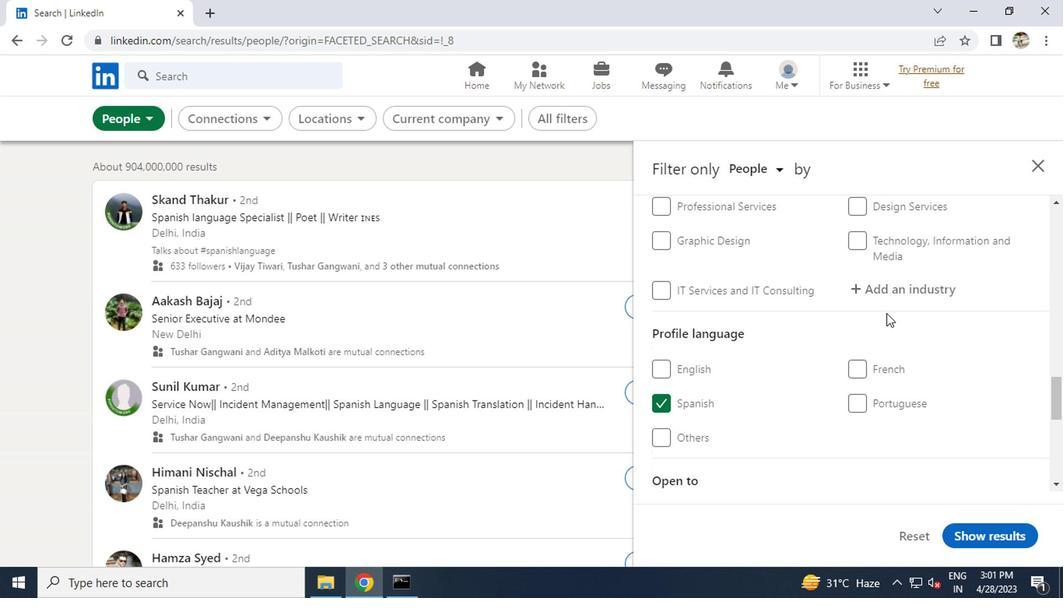 
Action: Mouse moved to (874, 361)
Screenshot: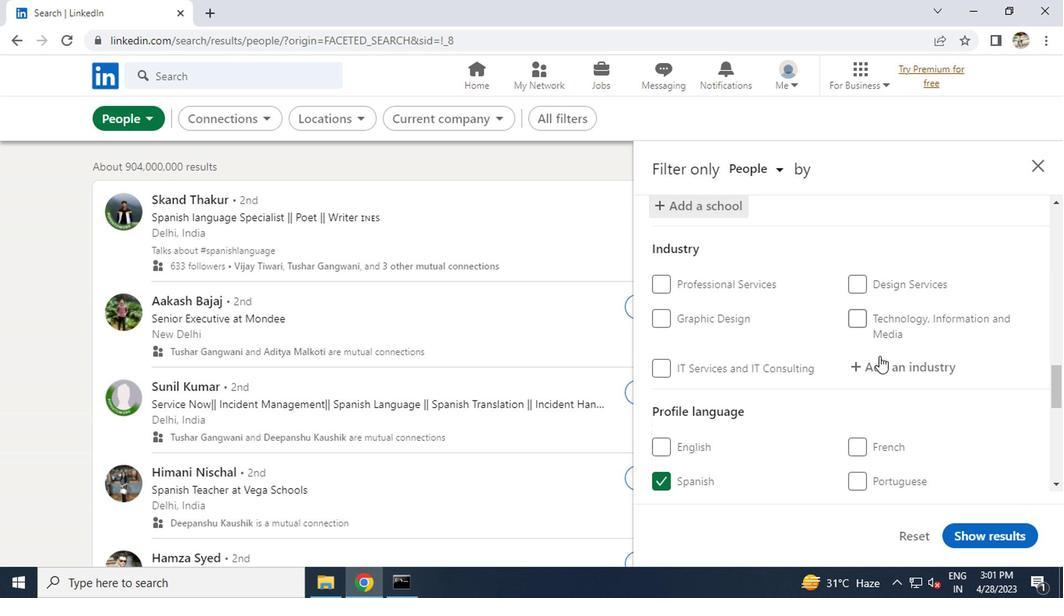 
Action: Mouse pressed left at (874, 361)
Screenshot: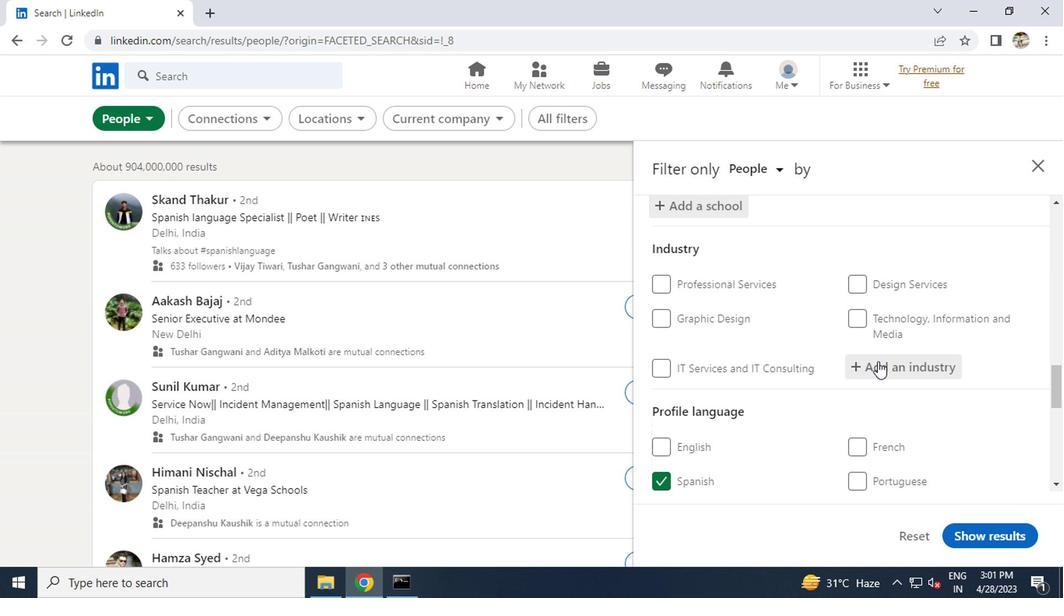 
Action: Key pressed <Key.caps_lock>C<Key.caps_lock>UTLERY
Screenshot: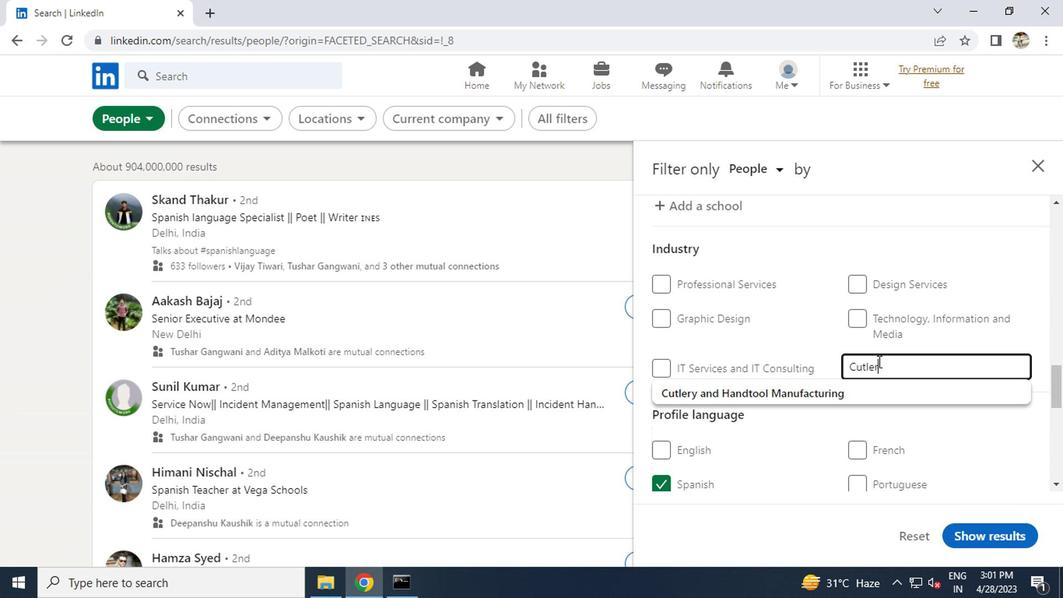 
Action: Mouse moved to (819, 391)
Screenshot: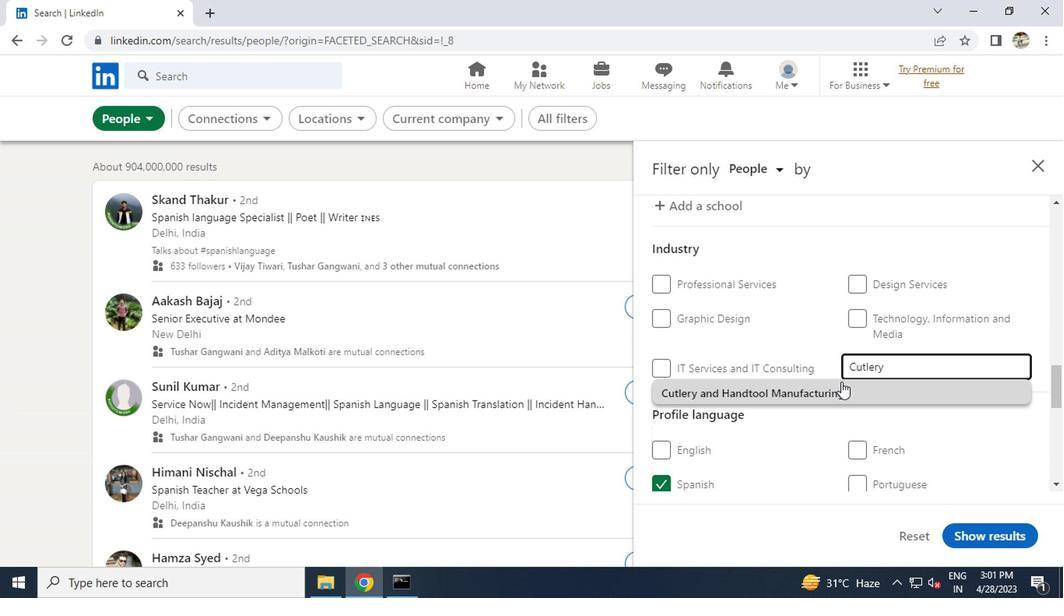 
Action: Mouse pressed left at (819, 391)
Screenshot: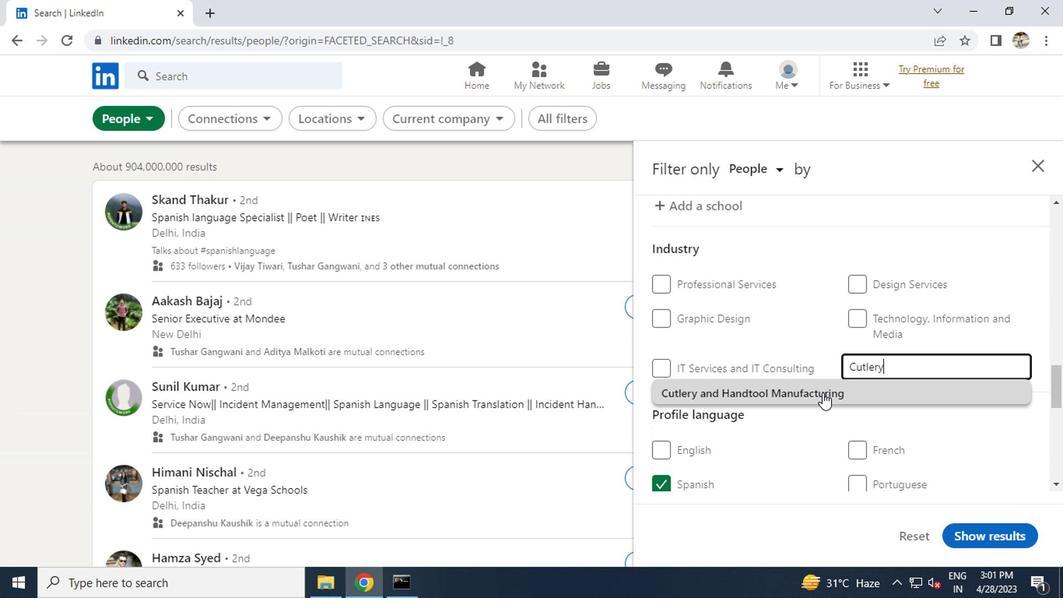 
Action: Mouse scrolled (819, 391) with delta (0, 0)
Screenshot: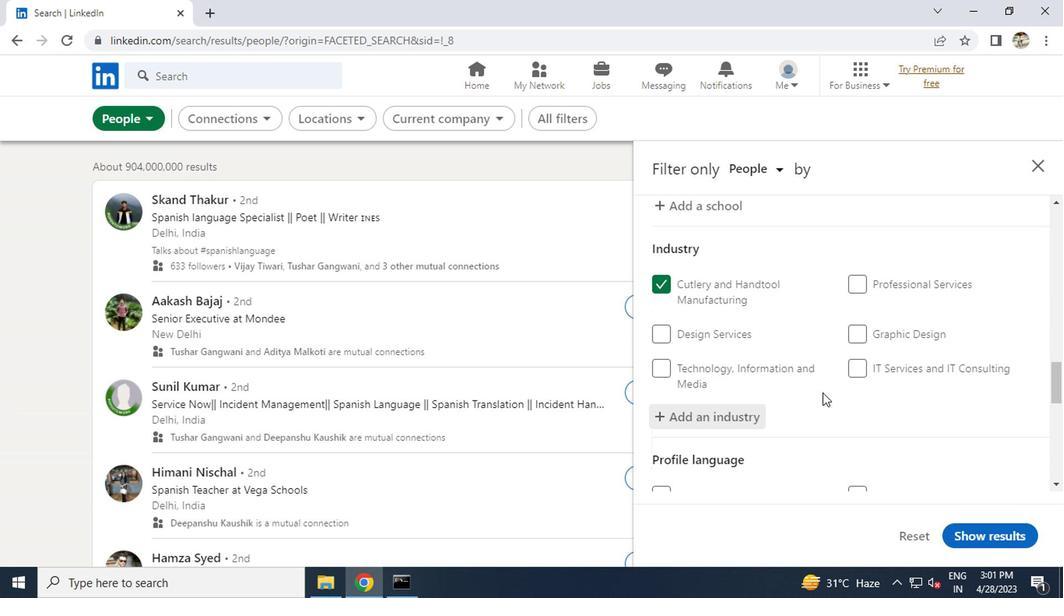 
Action: Mouse scrolled (819, 391) with delta (0, 0)
Screenshot: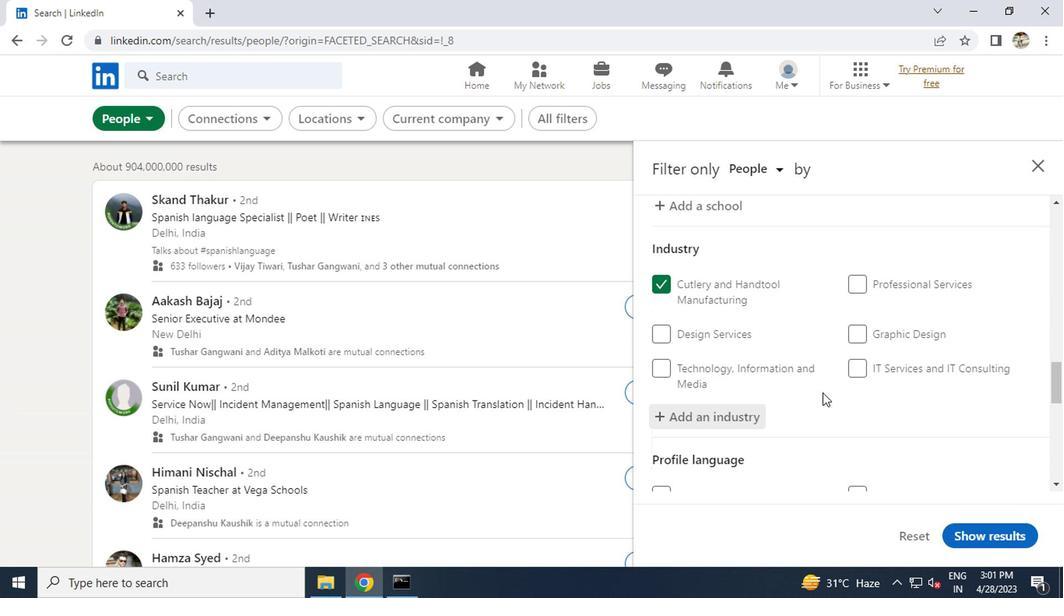 
Action: Mouse scrolled (819, 391) with delta (0, 0)
Screenshot: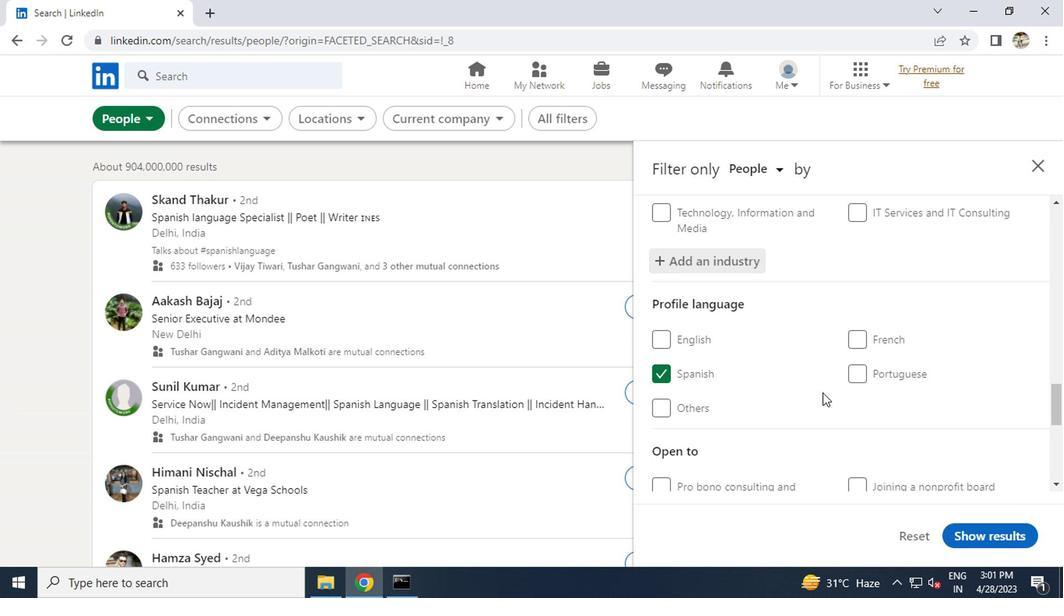 
Action: Mouse scrolled (819, 391) with delta (0, 0)
Screenshot: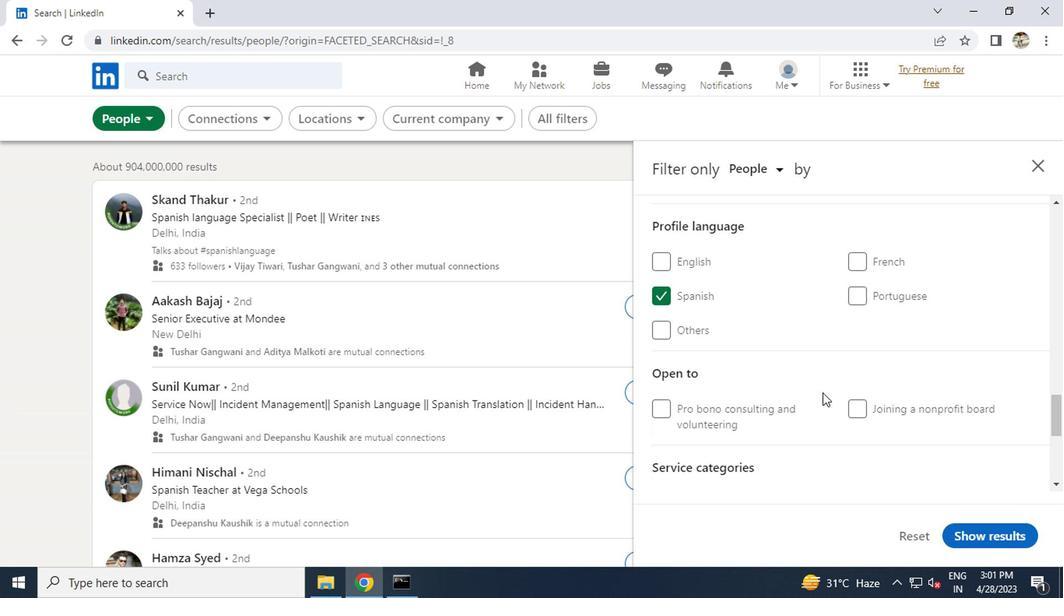 
Action: Mouse scrolled (819, 391) with delta (0, 0)
Screenshot: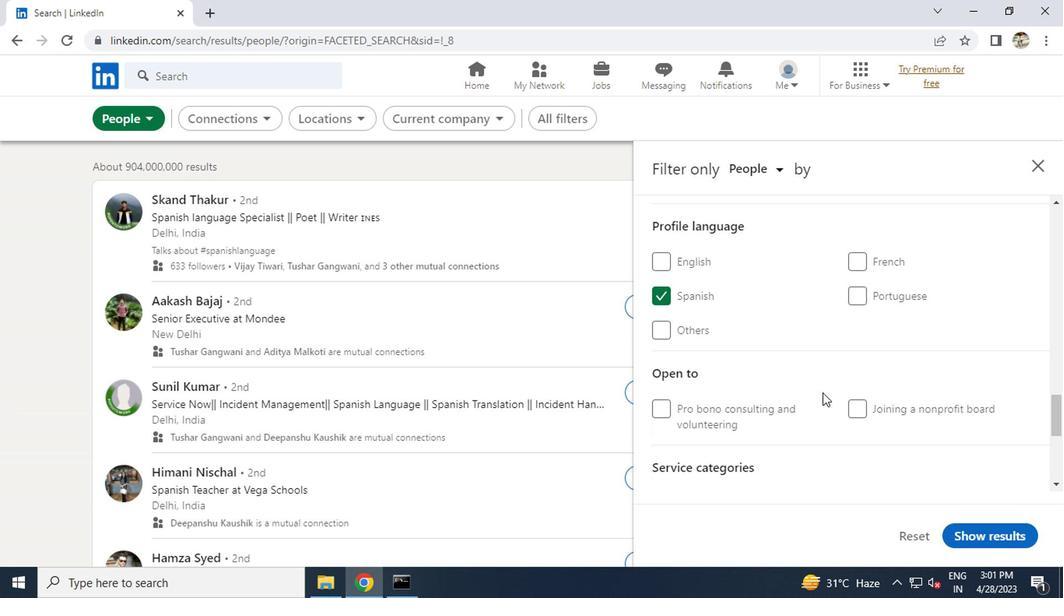 
Action: Mouse moved to (872, 422)
Screenshot: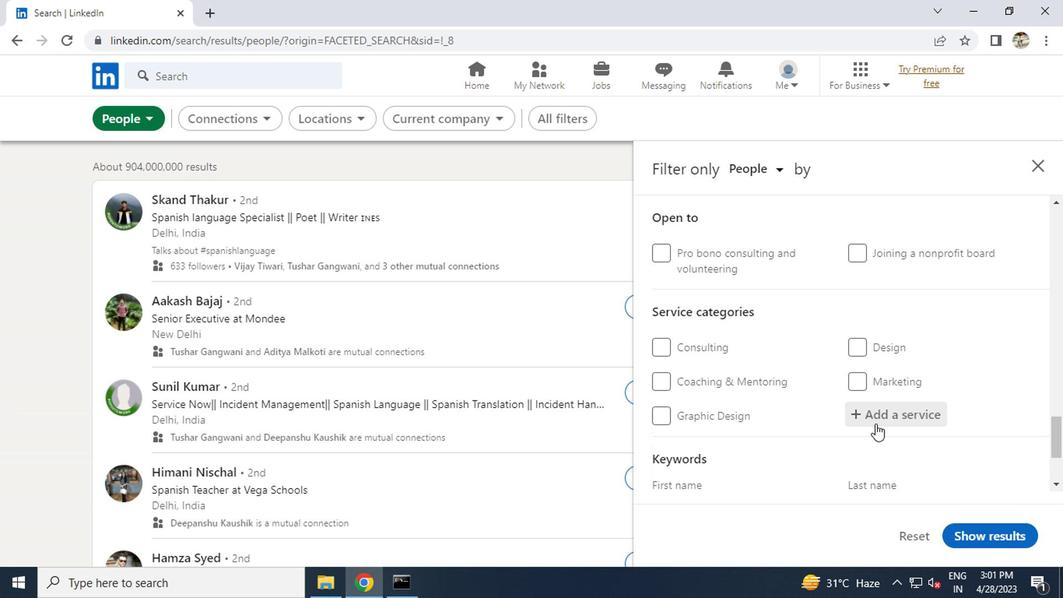 
Action: Mouse pressed left at (872, 422)
Screenshot: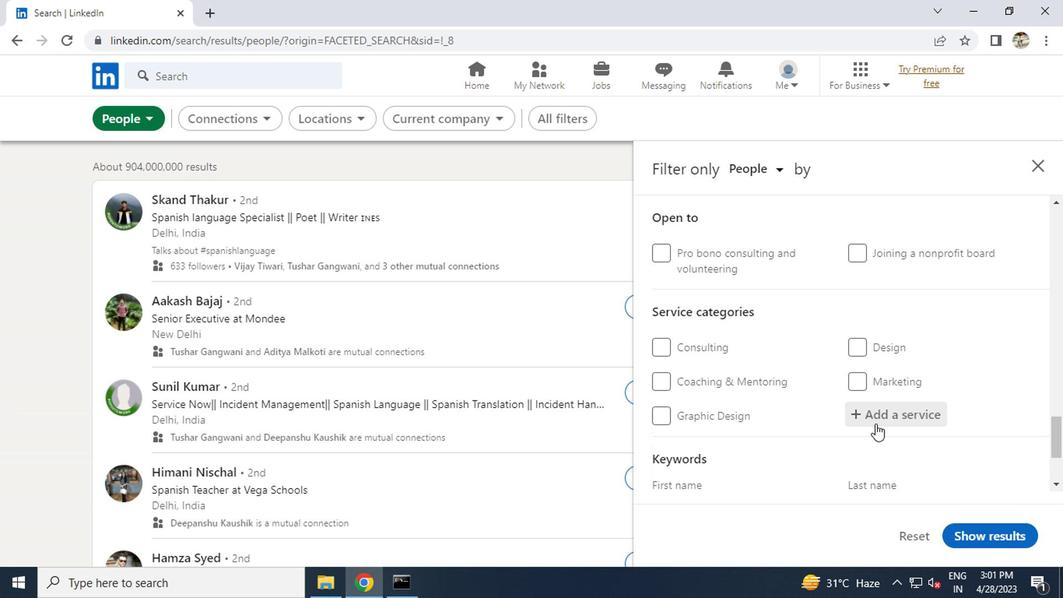 
Action: Key pressed <Key.caps_lock>P<Key.caps_lock>ERSONAL<Key.space><Key.caps_lock>I<Key.caps_lock>NJUR
Screenshot: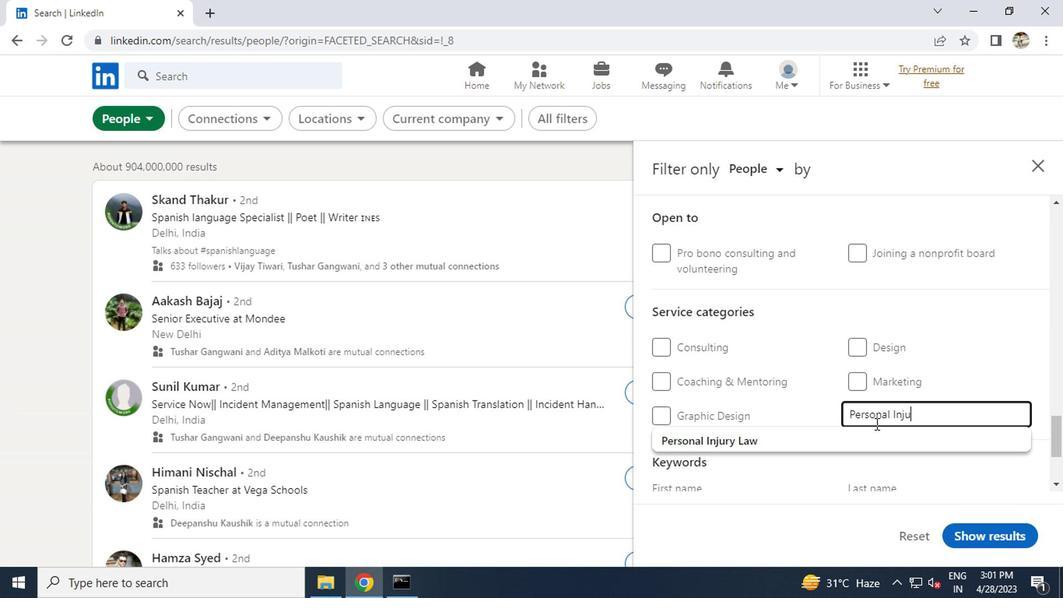 
Action: Mouse moved to (820, 437)
Screenshot: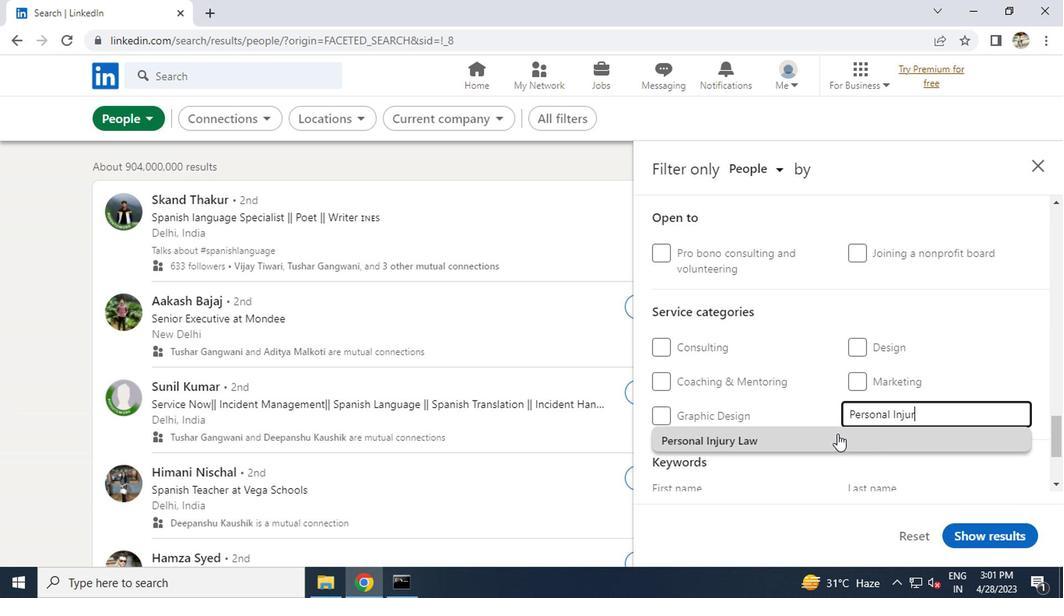 
Action: Mouse pressed left at (820, 437)
Screenshot: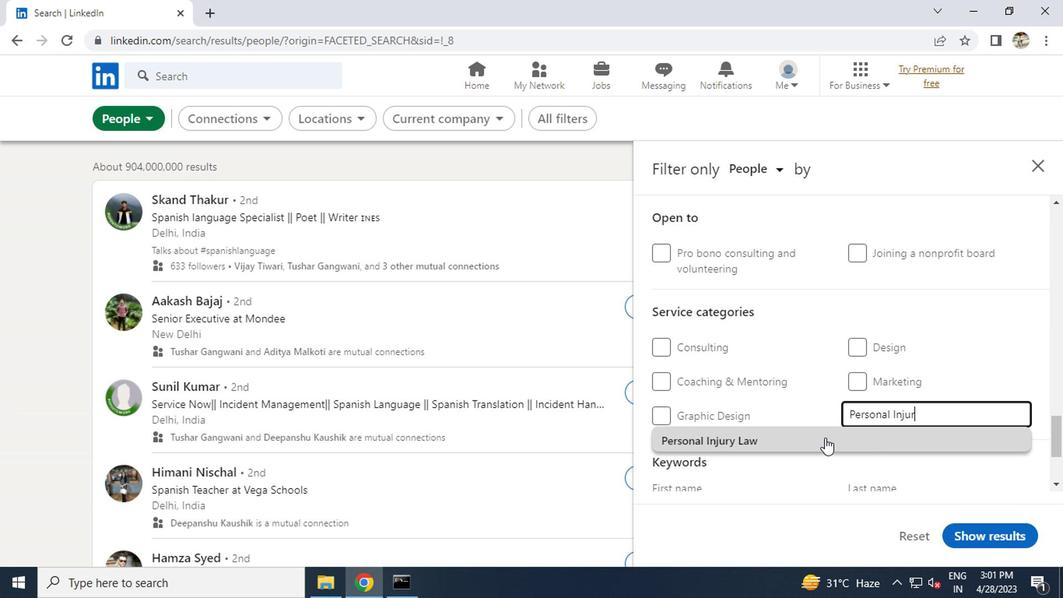 
Action: Mouse scrolled (820, 435) with delta (0, -1)
Screenshot: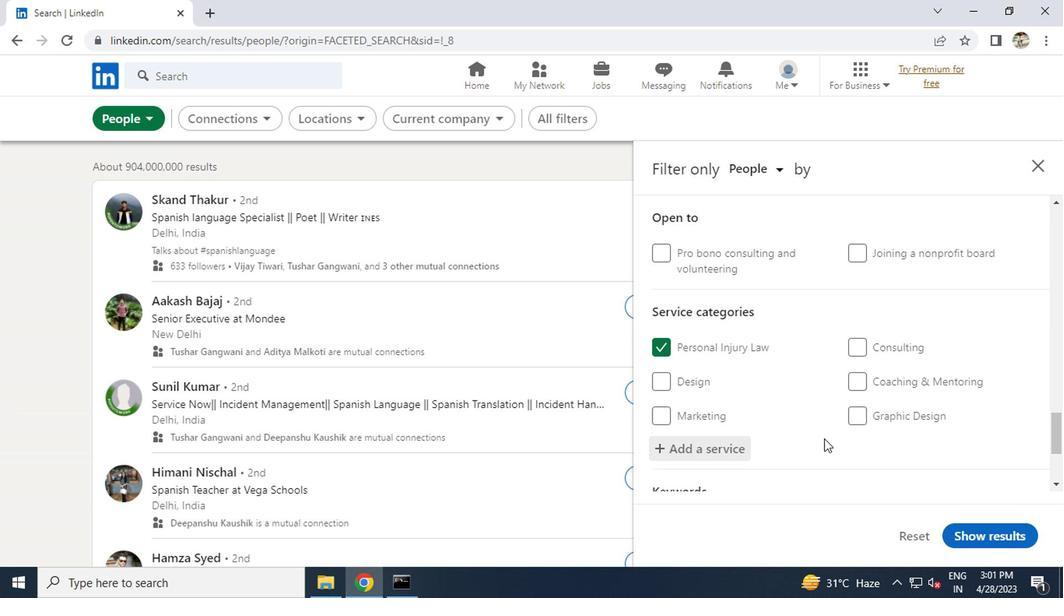 
Action: Mouse scrolled (820, 435) with delta (0, -1)
Screenshot: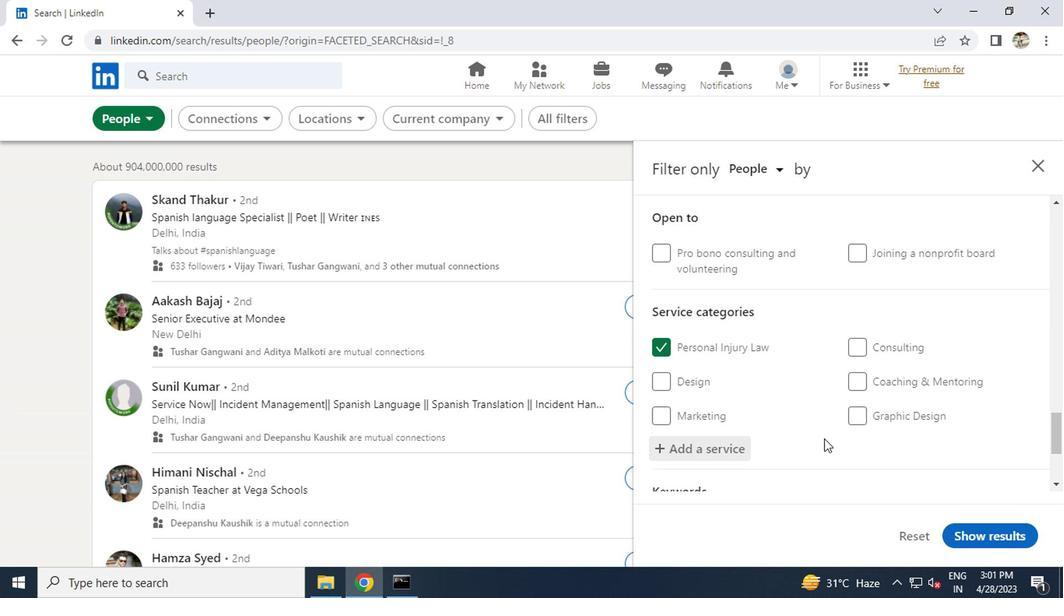 
Action: Mouse scrolled (820, 435) with delta (0, -1)
Screenshot: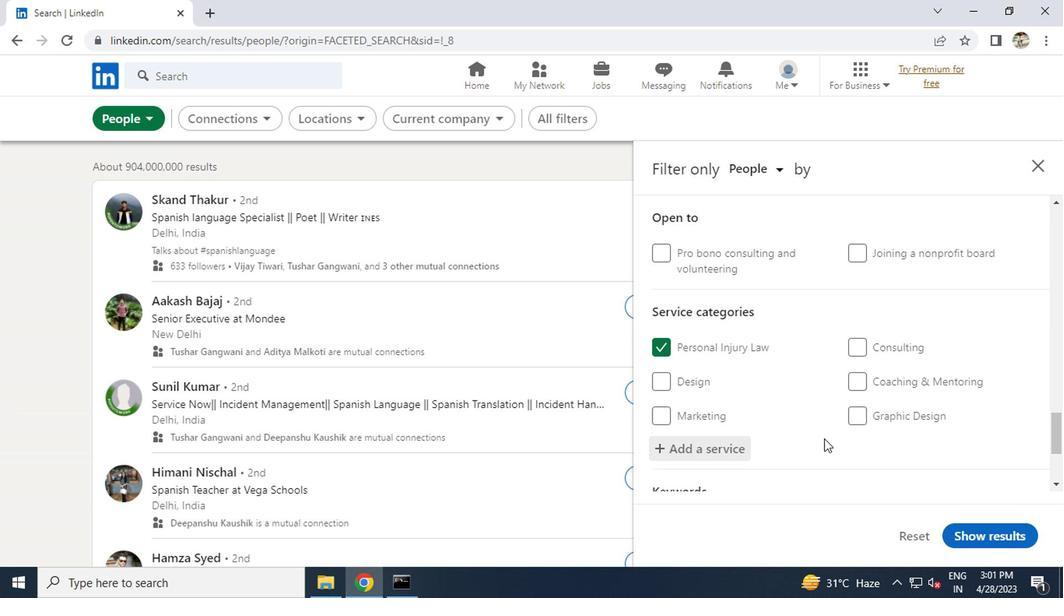 
Action: Mouse scrolled (820, 435) with delta (0, -1)
Screenshot: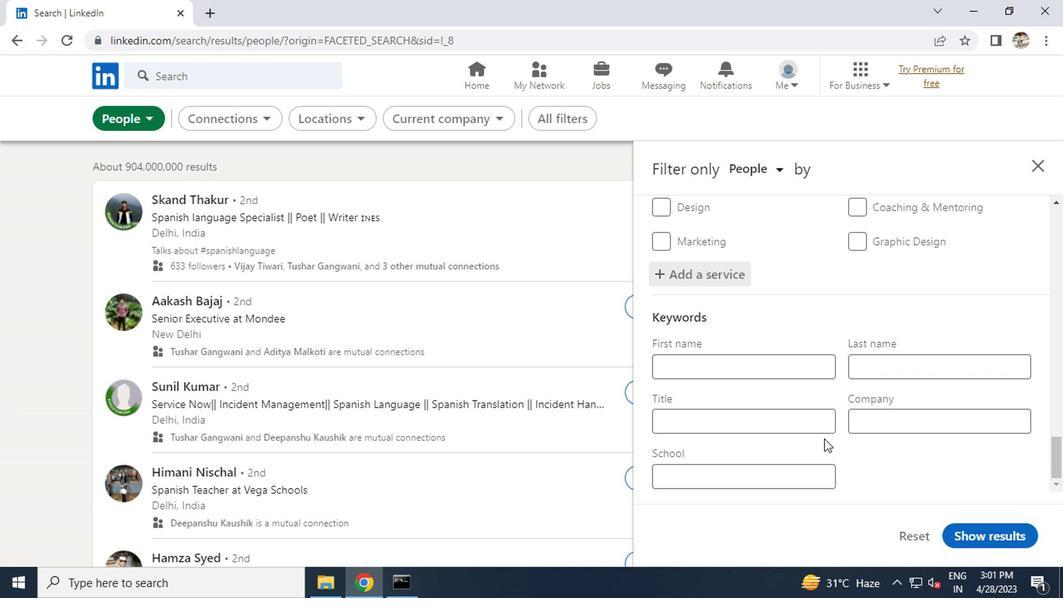 
Action: Mouse scrolled (820, 435) with delta (0, -1)
Screenshot: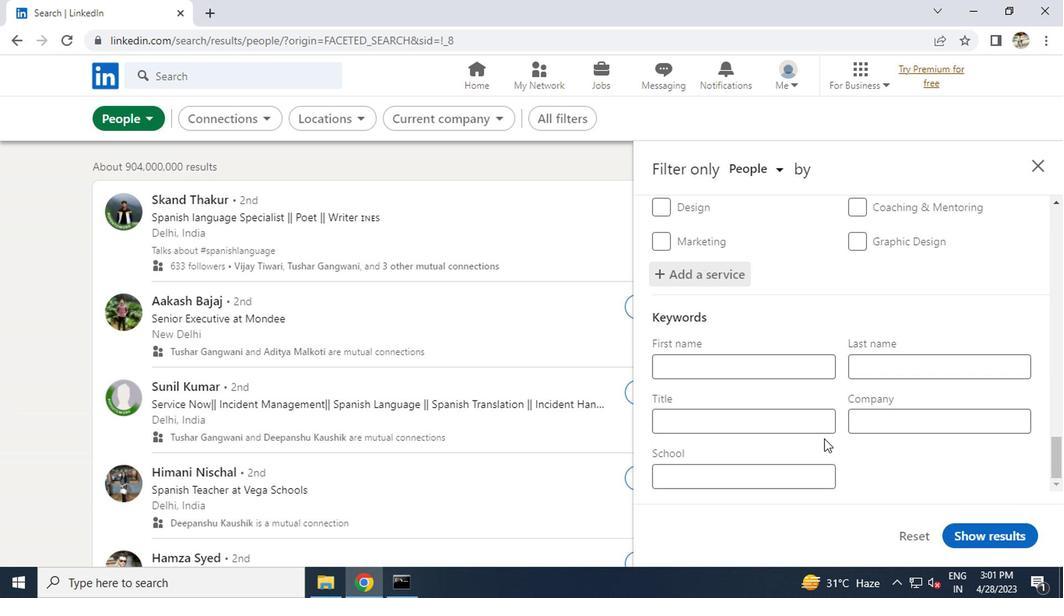 
Action: Mouse scrolled (820, 435) with delta (0, -1)
Screenshot: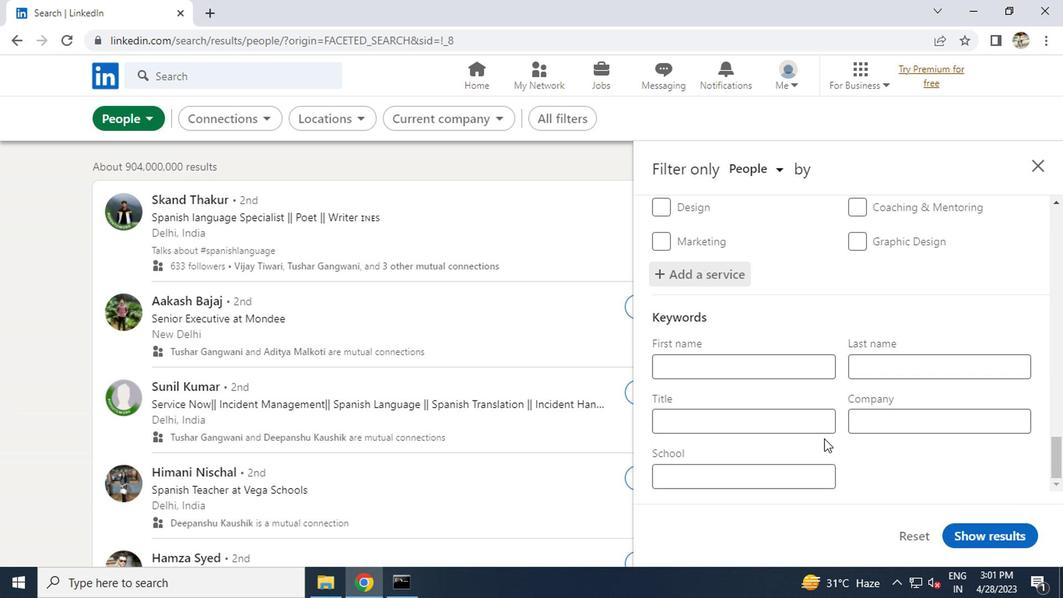 
Action: Mouse moved to (800, 423)
Screenshot: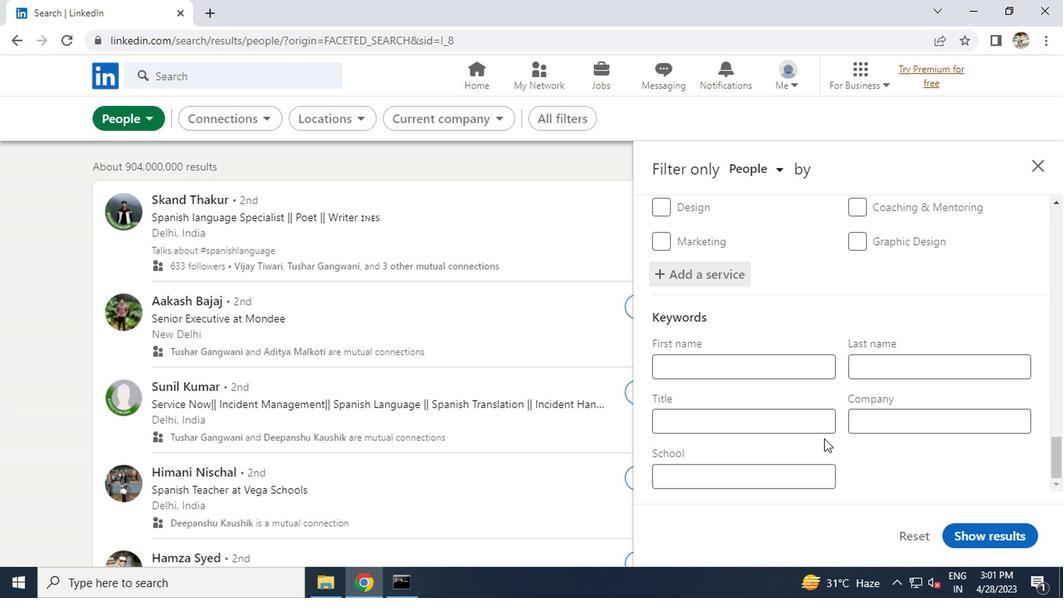 
Action: Mouse pressed left at (800, 423)
Screenshot: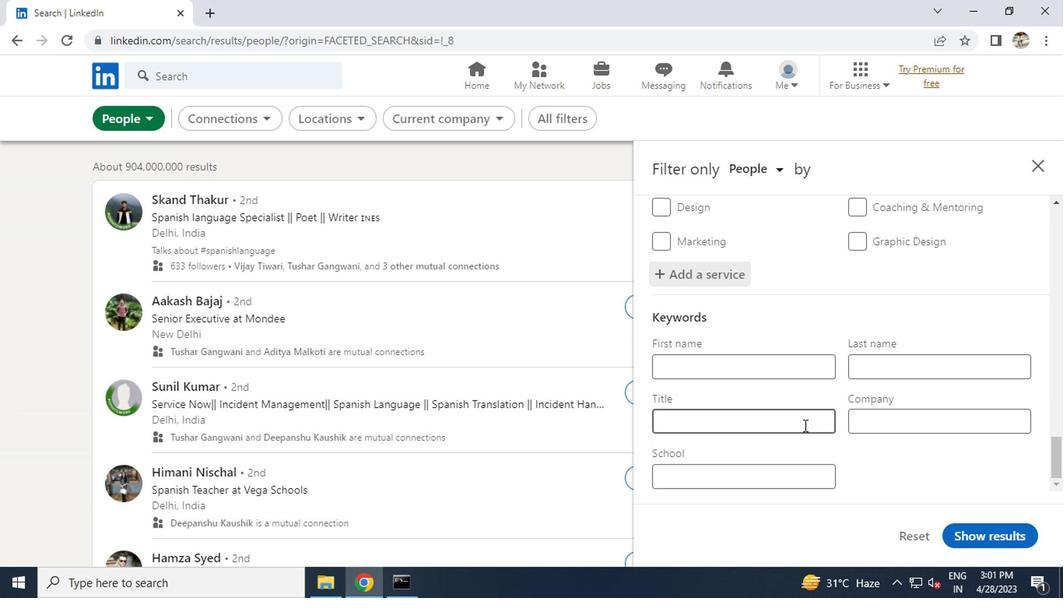 
Action: Key pressed <Key.caps_lock>R<Key.caps_lock>EAL<Key.space><Key.caps_lock>E<Key.caps_lock>STATE<Key.space><Key.caps_lock>B<Key.caps_lock>ROKER
Screenshot: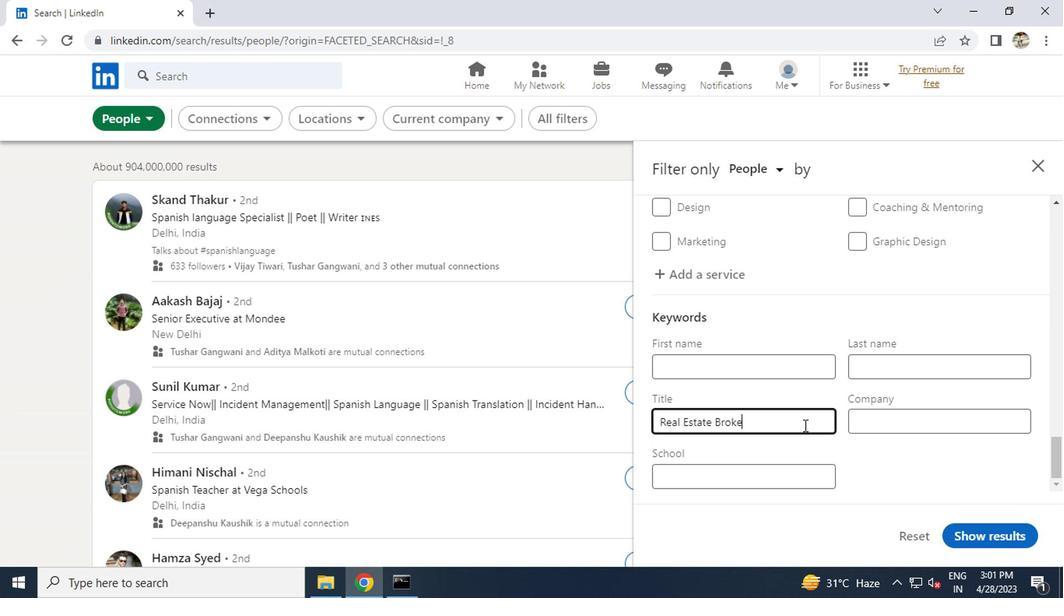 
Action: Mouse moved to (967, 528)
Screenshot: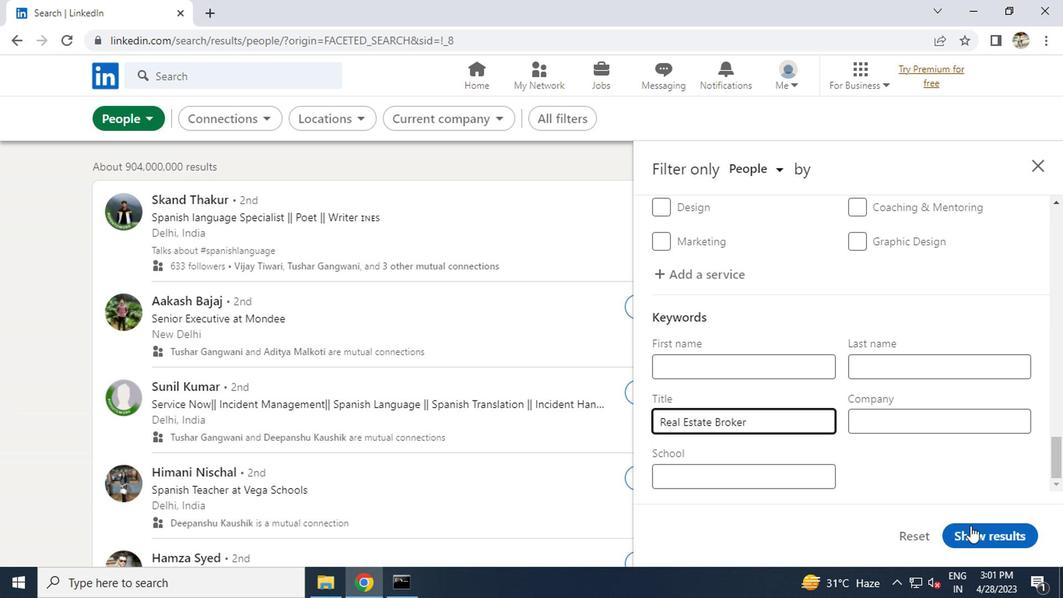 
Action: Mouse pressed left at (967, 528)
Screenshot: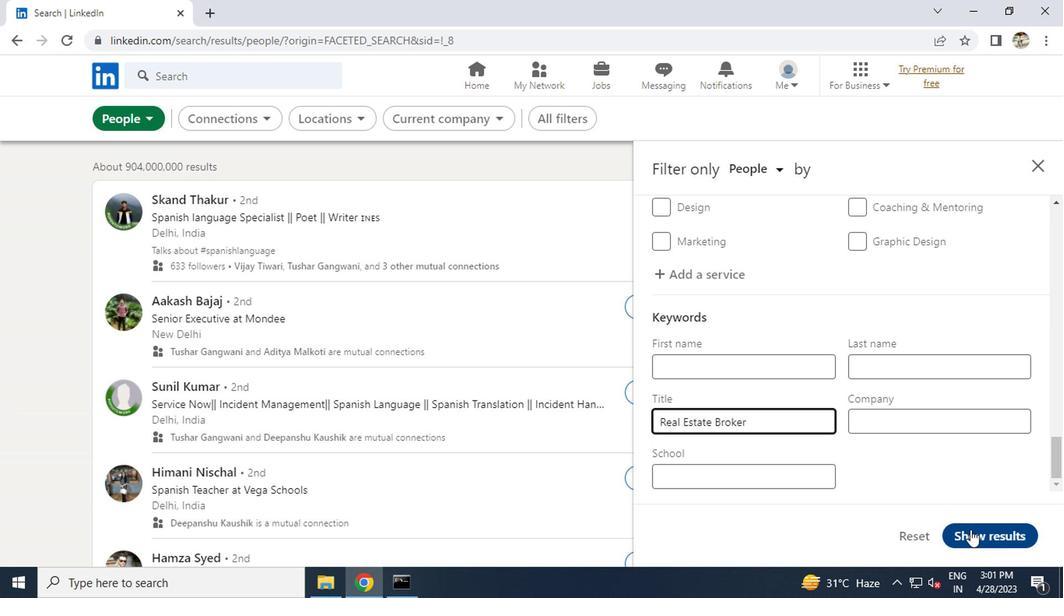 
